 Task: Open a blank worksheet and write heading  Product price data  Add product name:-  ' TOMS Shoe, UGG Shoe, Wolverine Shoe, Z-Coil Shoe, Adidas shoe, Gucci T-shirt, Louis Vuitton bag, Zara Shirt, H&M jeans, Chanel perfume. ' in march Last week sales are  5000 to 5050. product price in between:-  5000 to 10000. Save page analysisSalesByStore_2024
Action: Mouse pressed left at (207, 57)
Screenshot: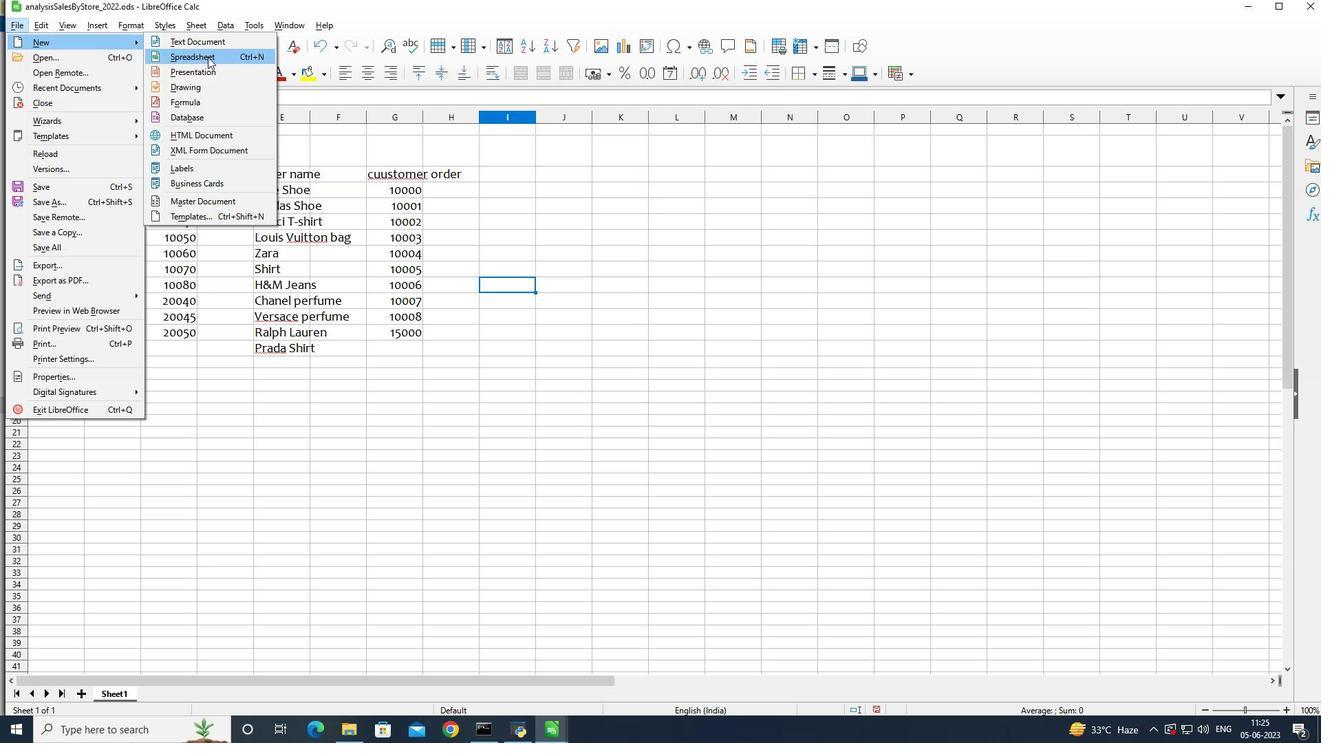 
Action: Mouse moved to (97, 143)
Screenshot: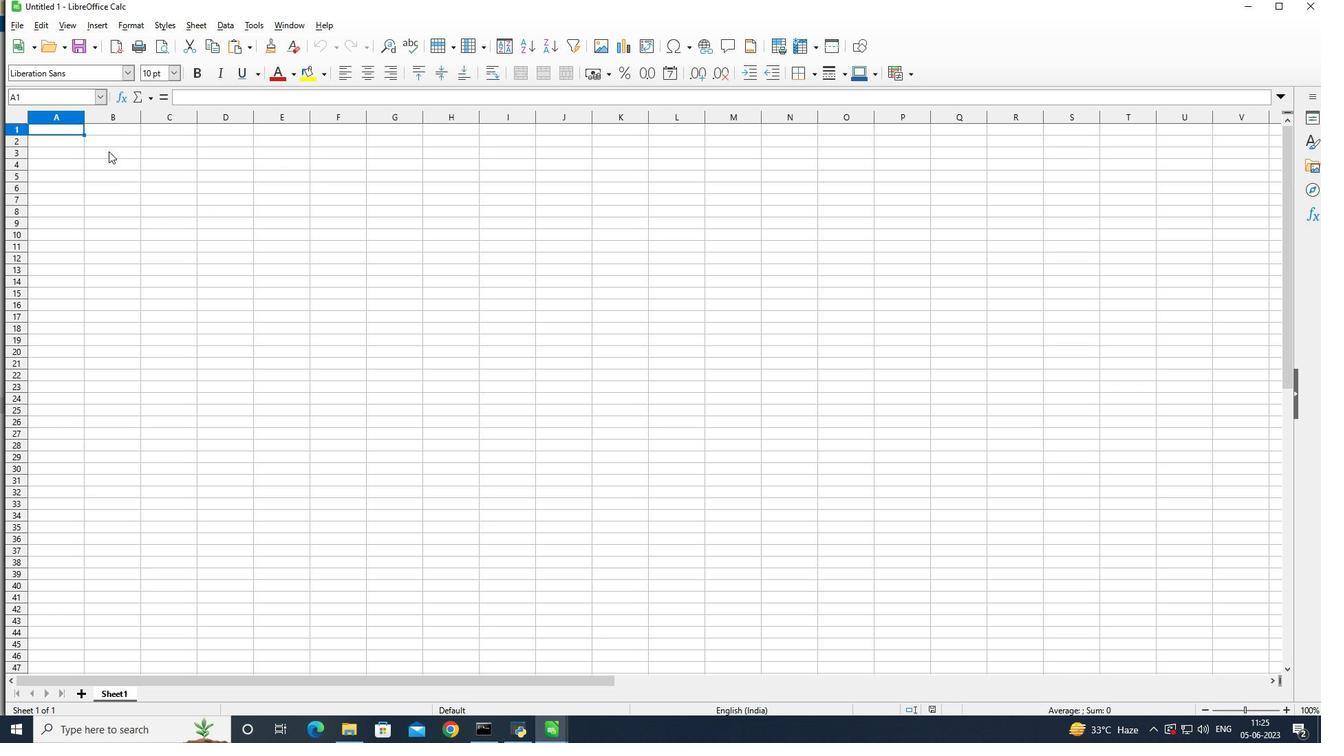 
Action: Mouse pressed left at (97, 143)
Screenshot: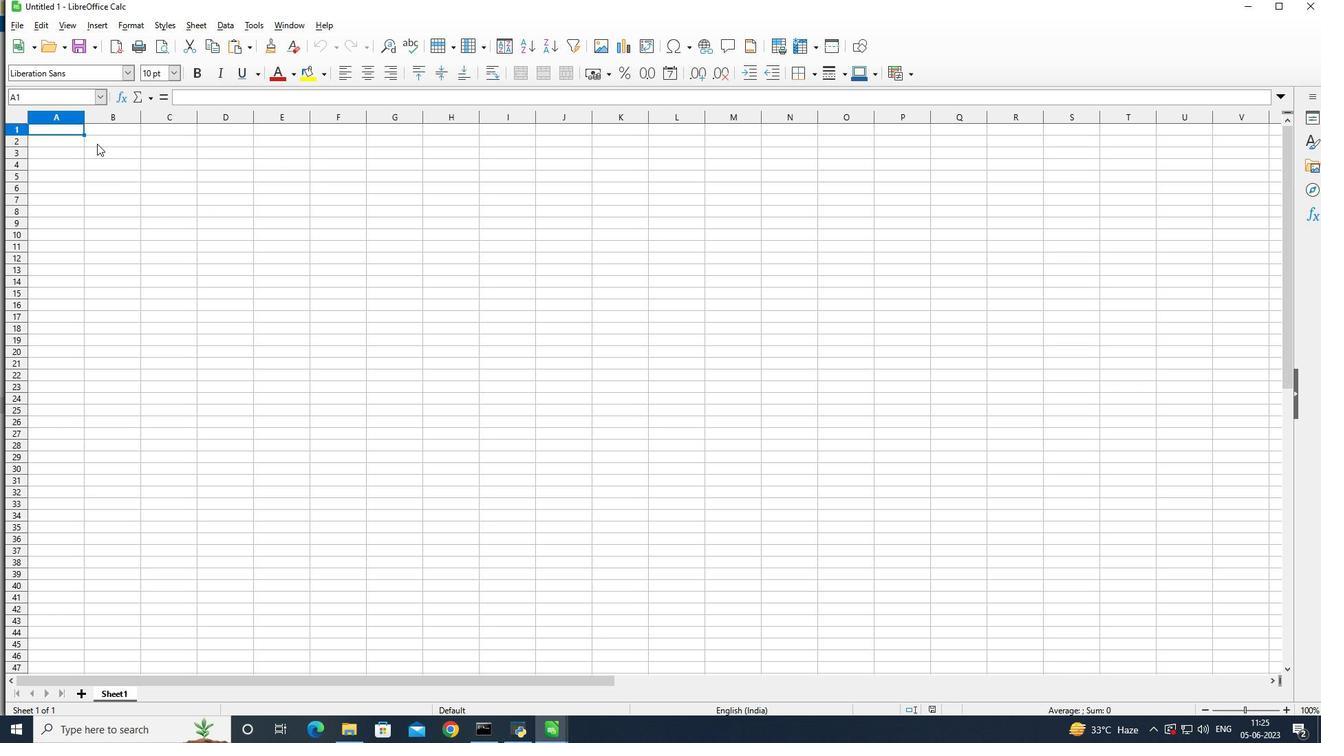 
Action: Mouse moved to (549, 181)
Screenshot: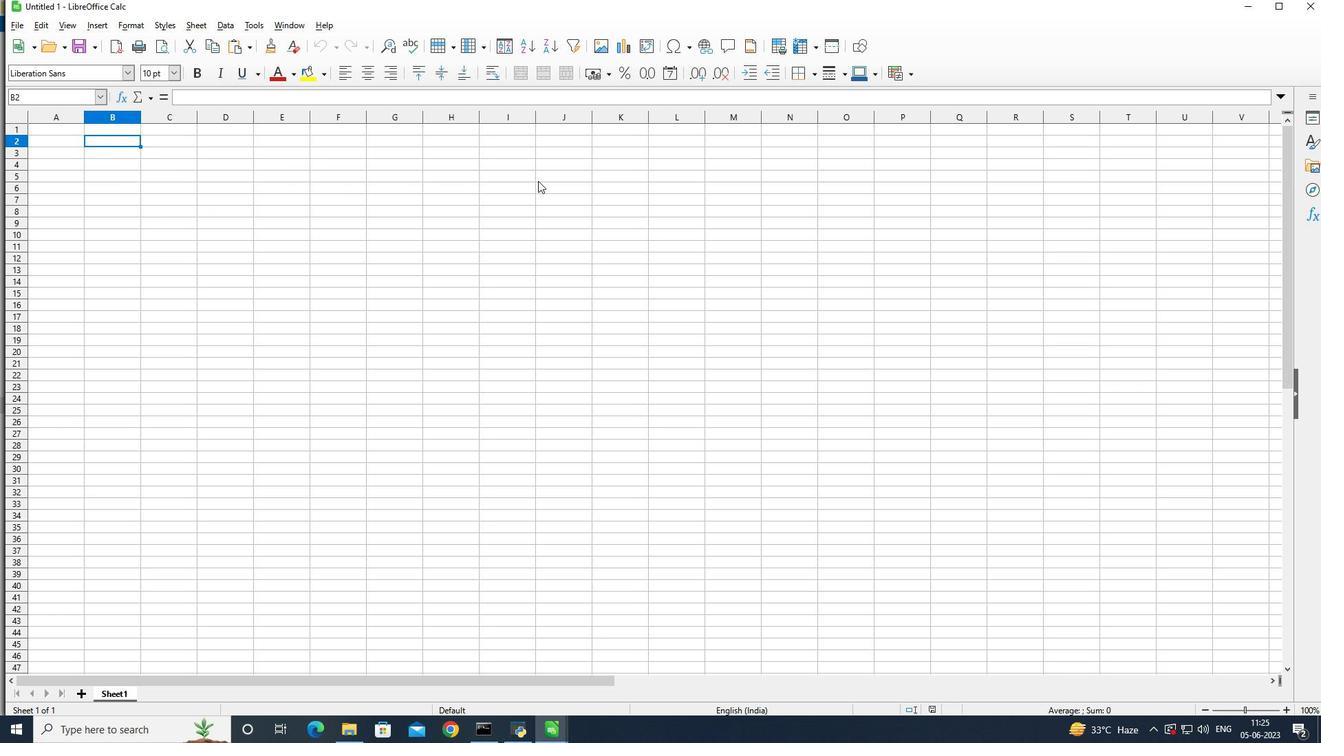 
Action: Key pressed <Key.shift>Product<Key.space><Key.shift>Name<Key.enter>
Screenshot: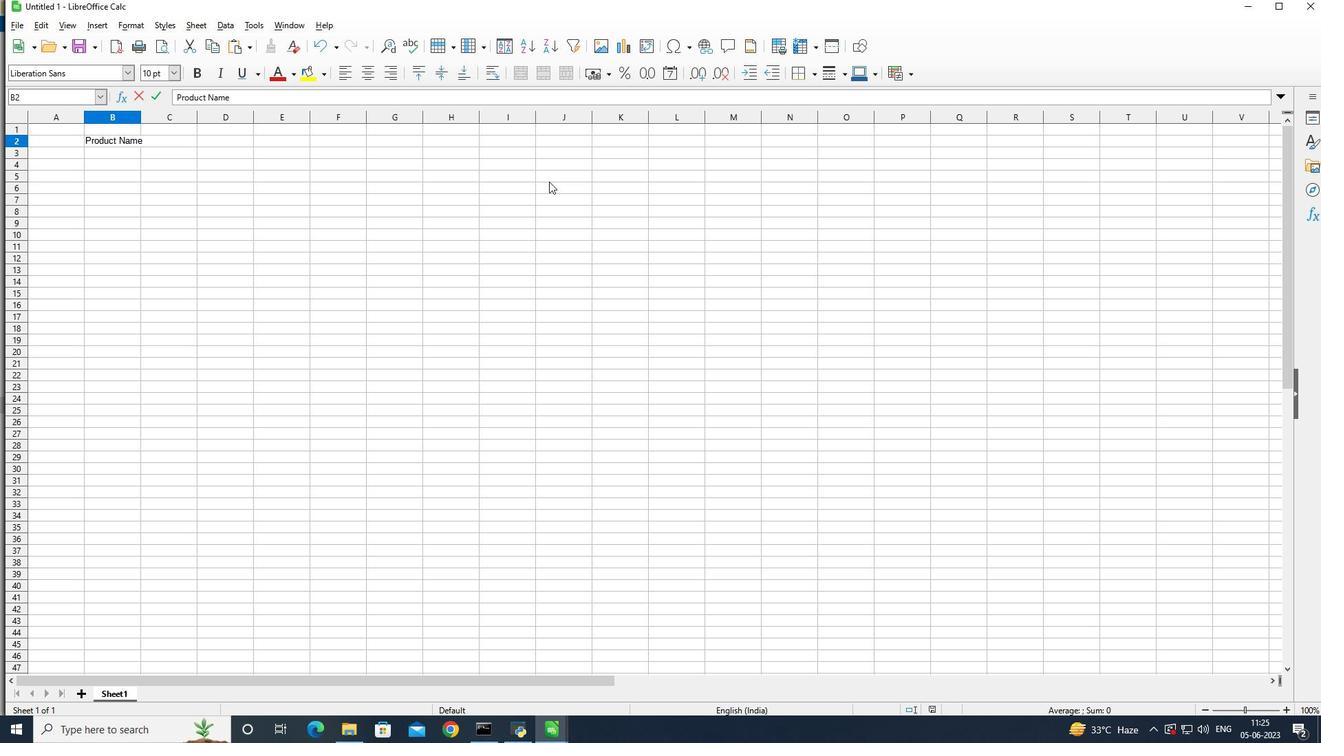
Action: Mouse moved to (121, 137)
Screenshot: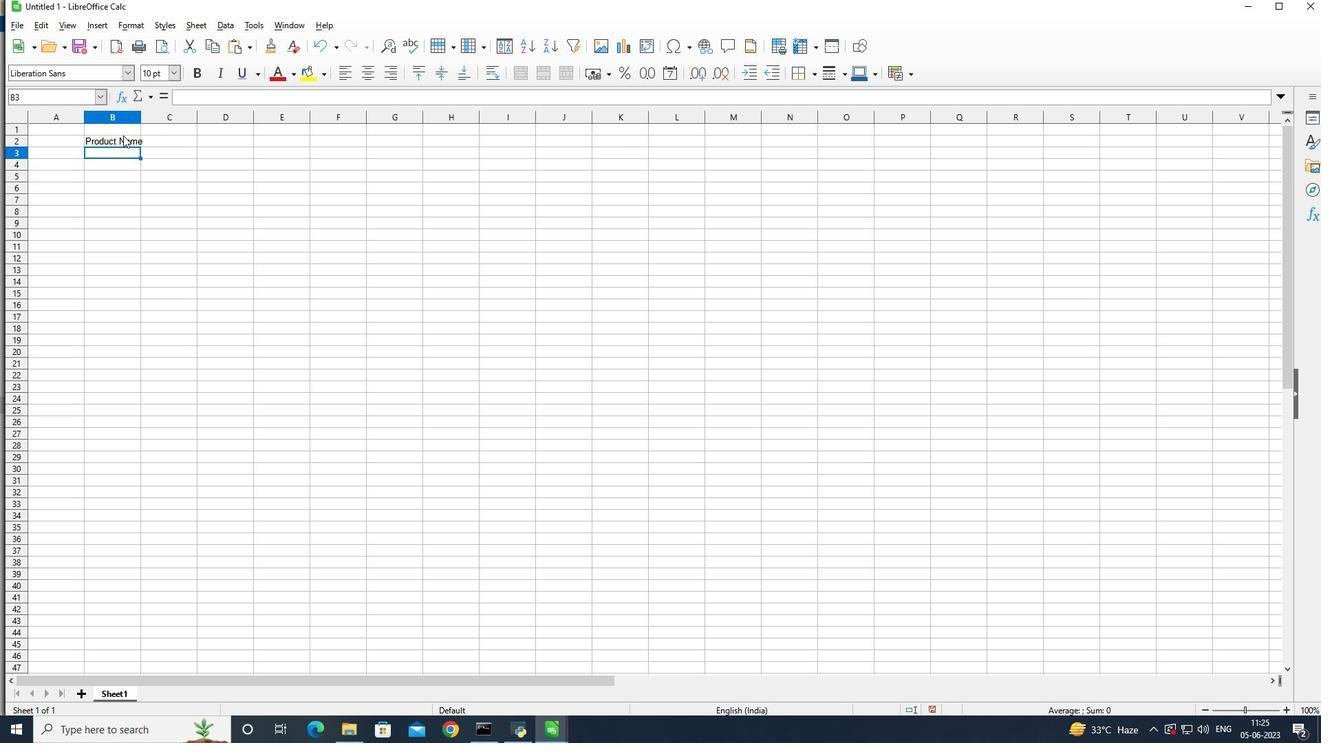 
Action: Mouse pressed left at (121, 137)
Screenshot: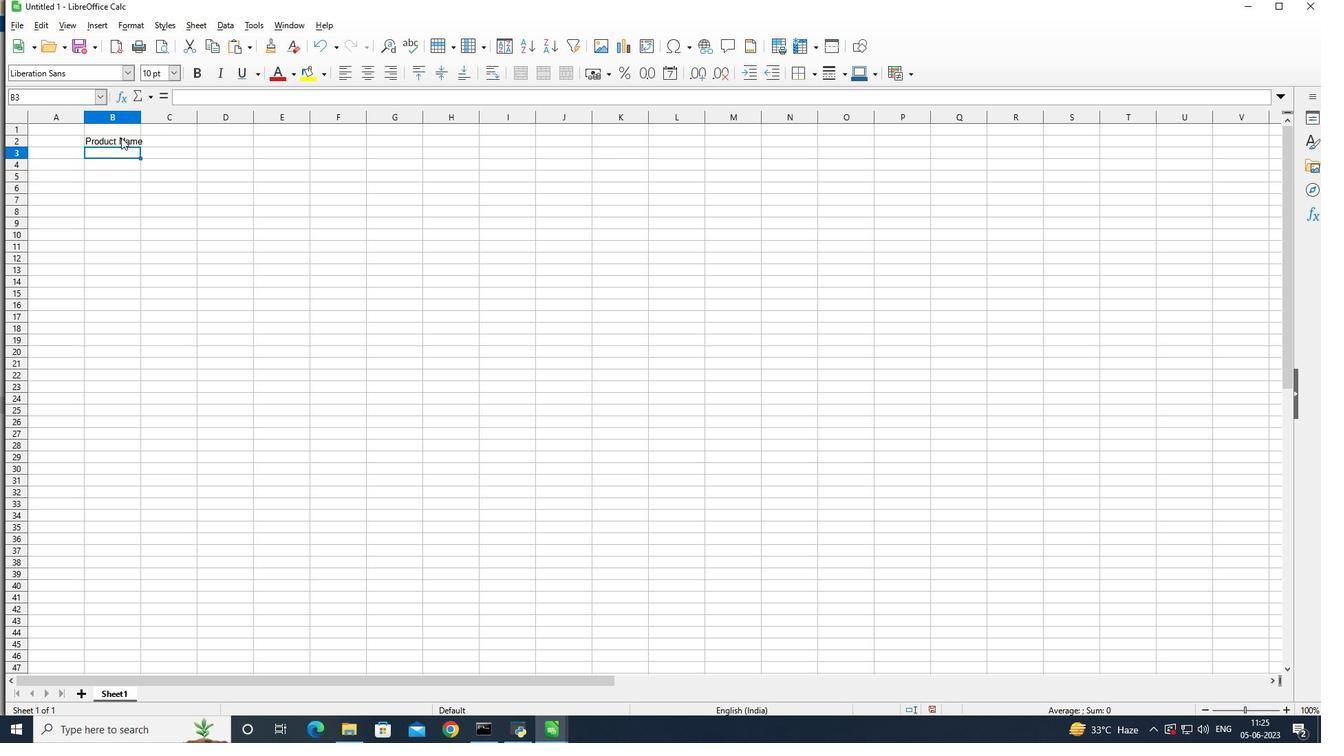 
Action: Mouse moved to (114, 137)
Screenshot: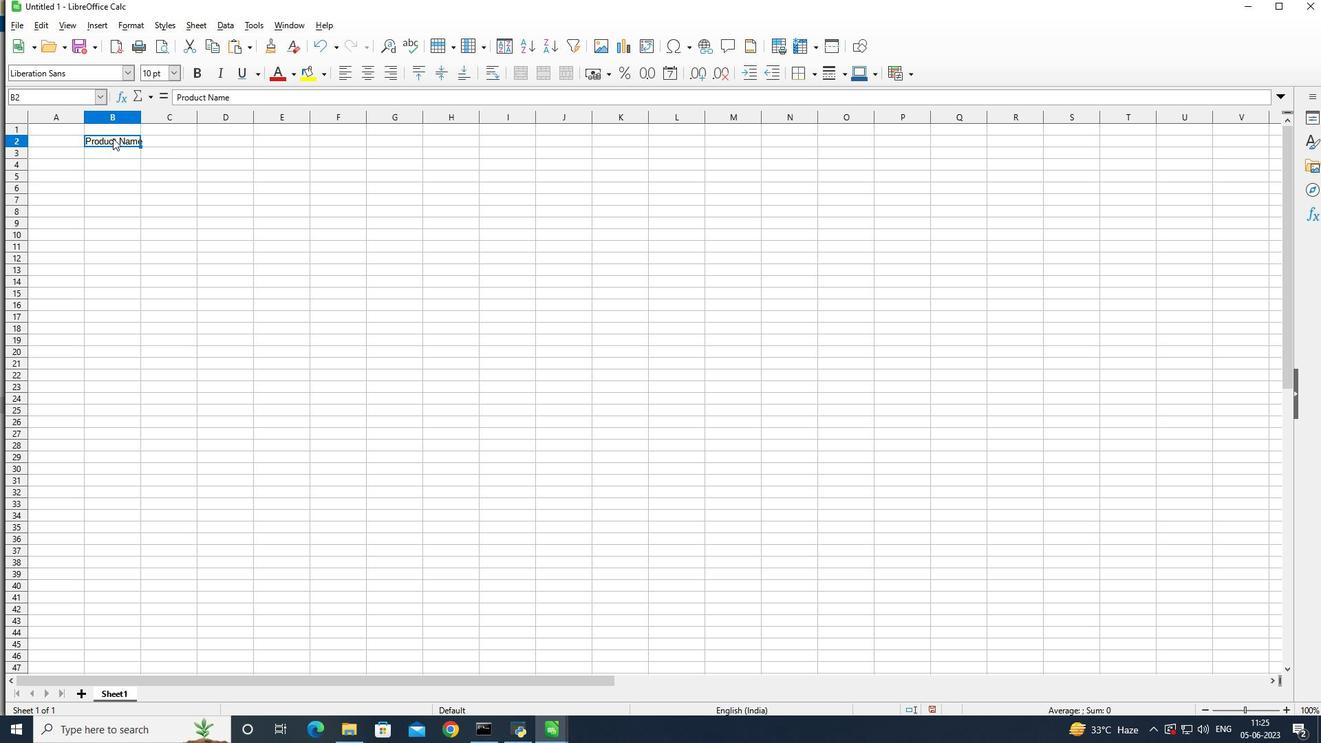
Action: Mouse pressed left at (114, 137)
Screenshot: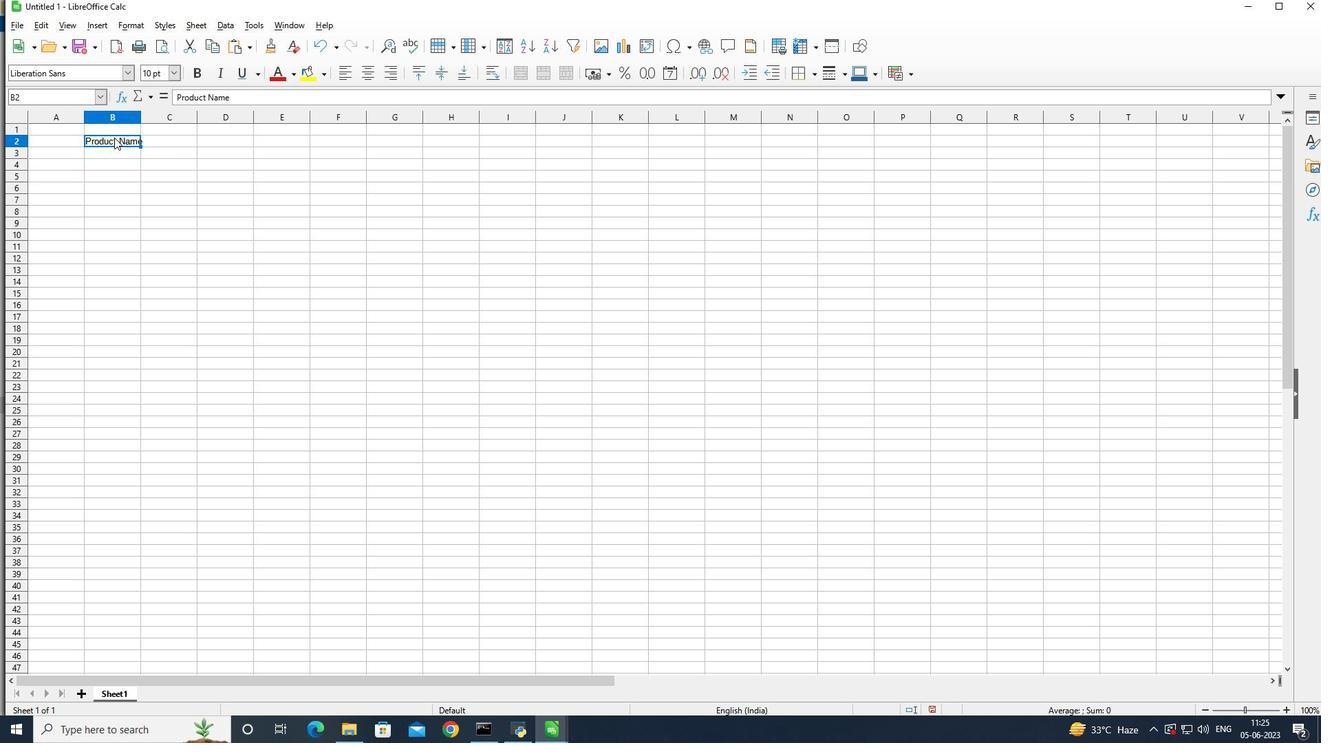
Action: Mouse pressed left at (114, 137)
Screenshot: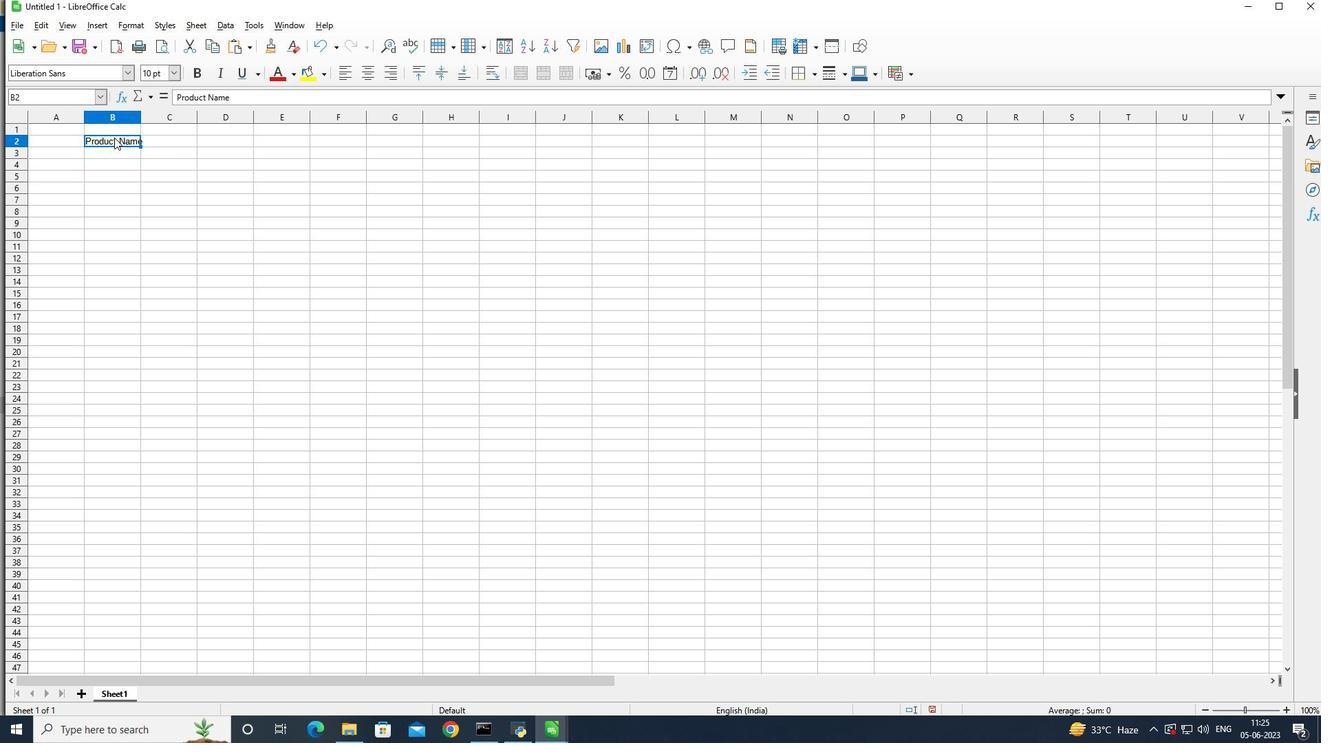
Action: Mouse moved to (137, 138)
Screenshot: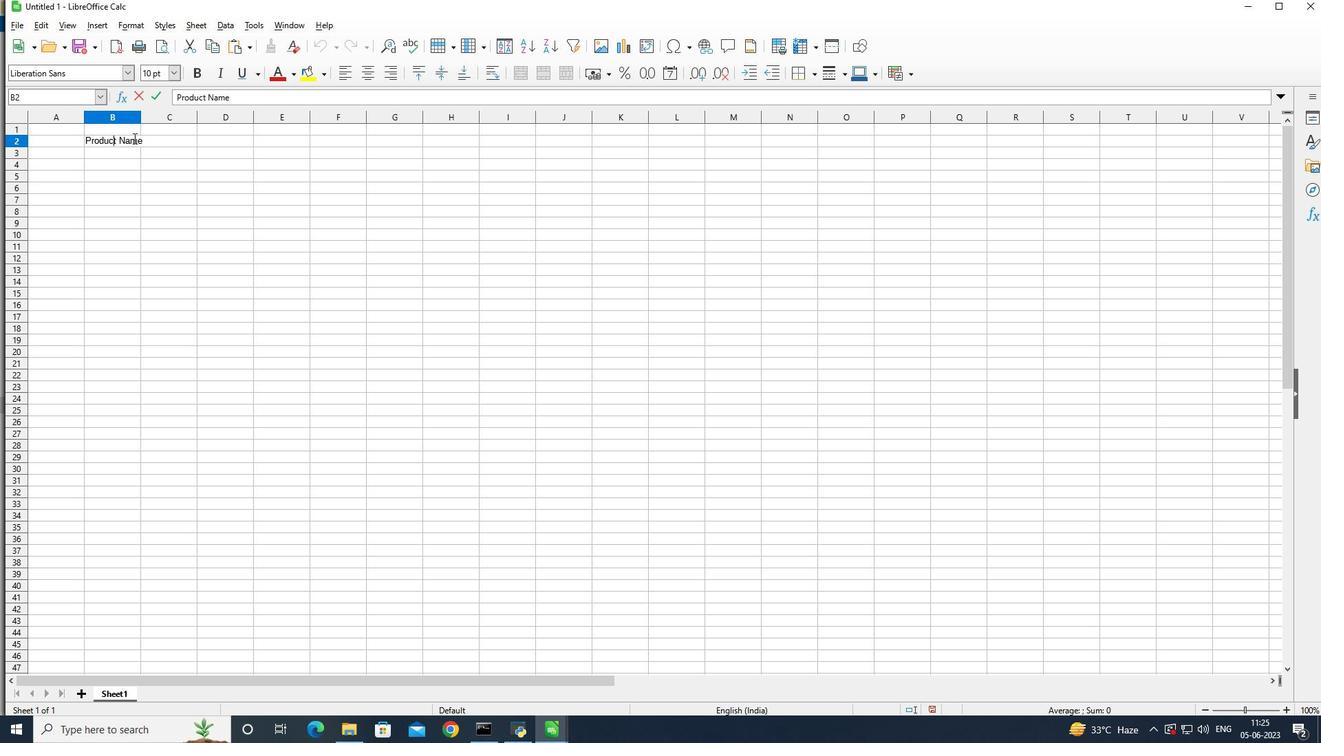
Action: Mouse pressed left at (137, 138)
Screenshot: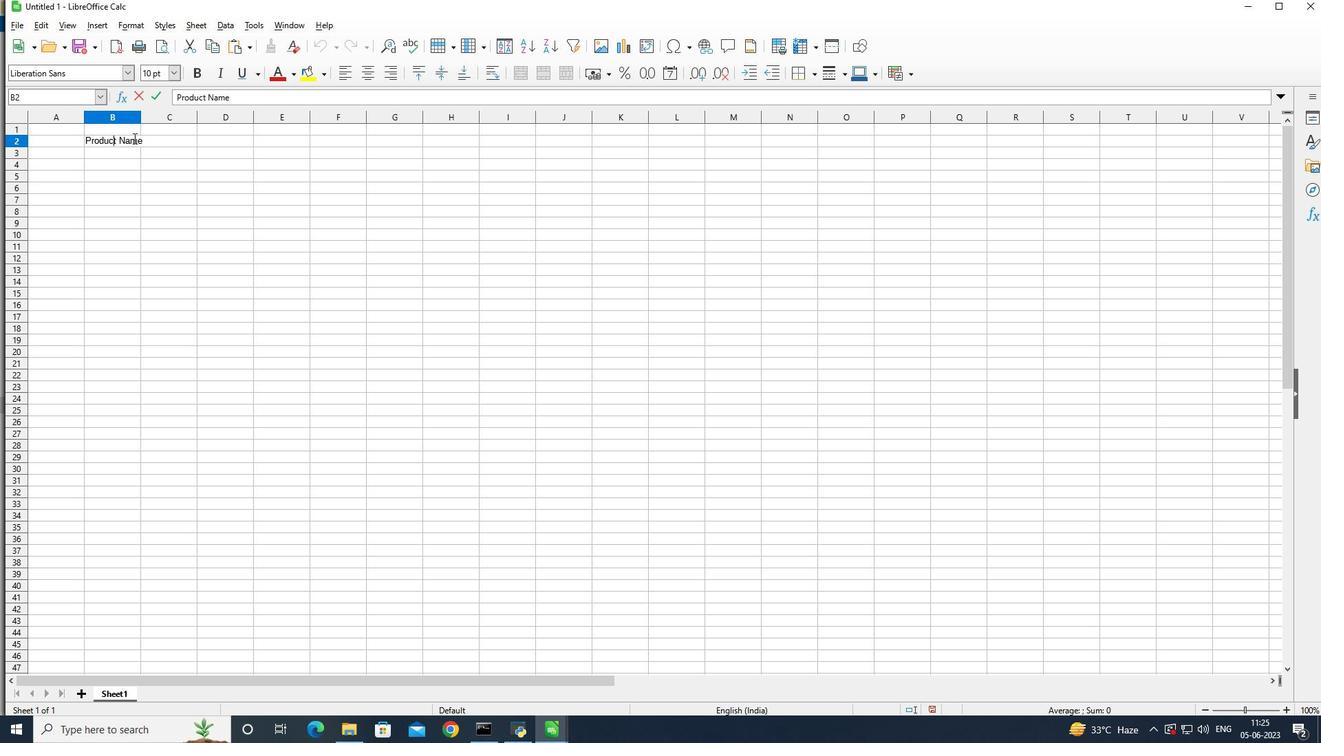 
Action: Mouse moved to (601, 45)
Screenshot: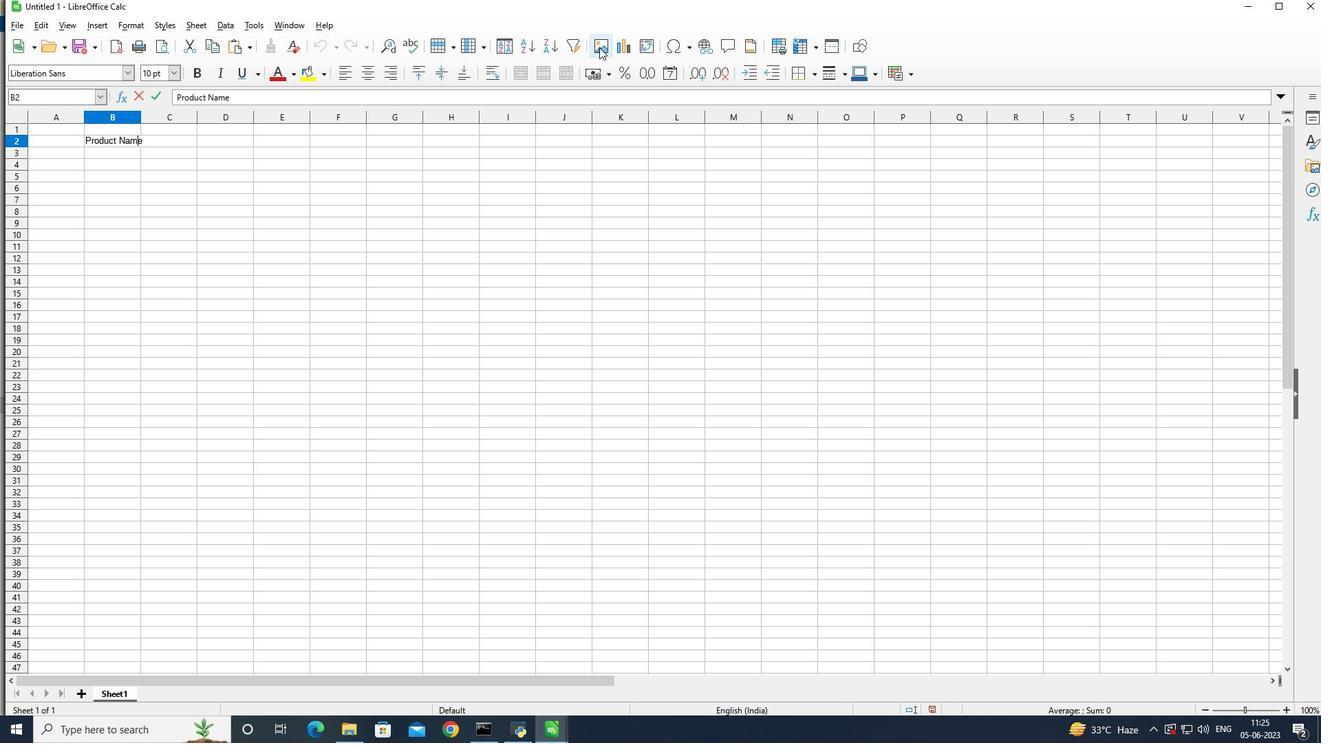 
Action: Key pressed <Key.right><Key.backspace><Key.backspace><Key.backspace><Key.backspace><Key.shift>Price<Key.enter>
Screenshot: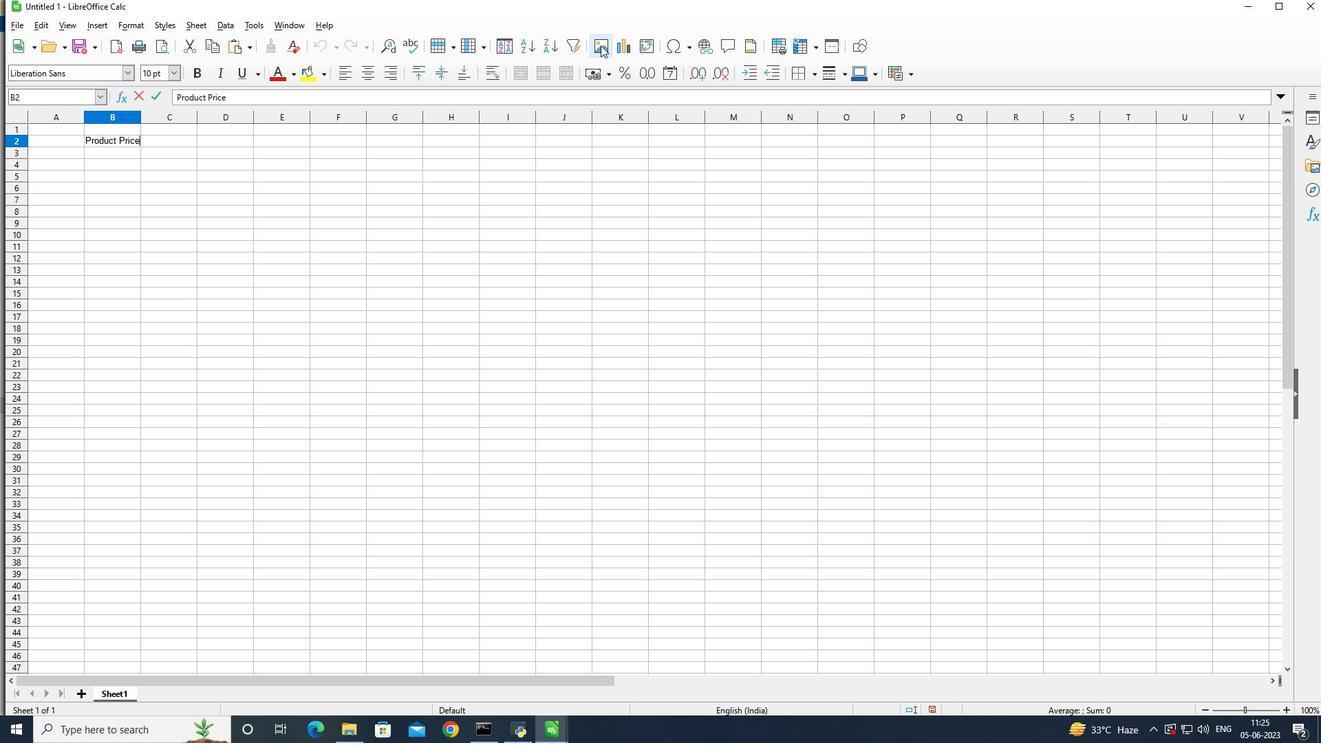 
Action: Mouse moved to (55, 154)
Screenshot: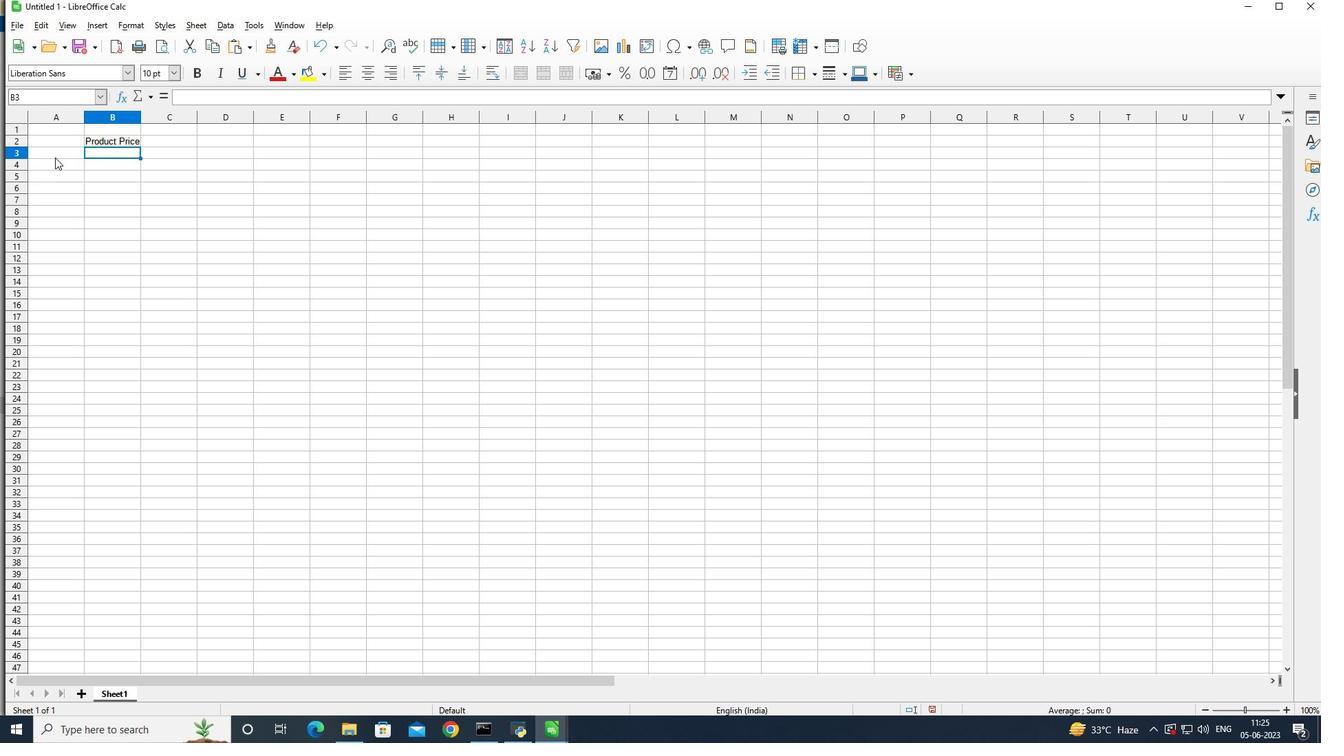 
Action: Mouse pressed left at (55, 154)
Screenshot: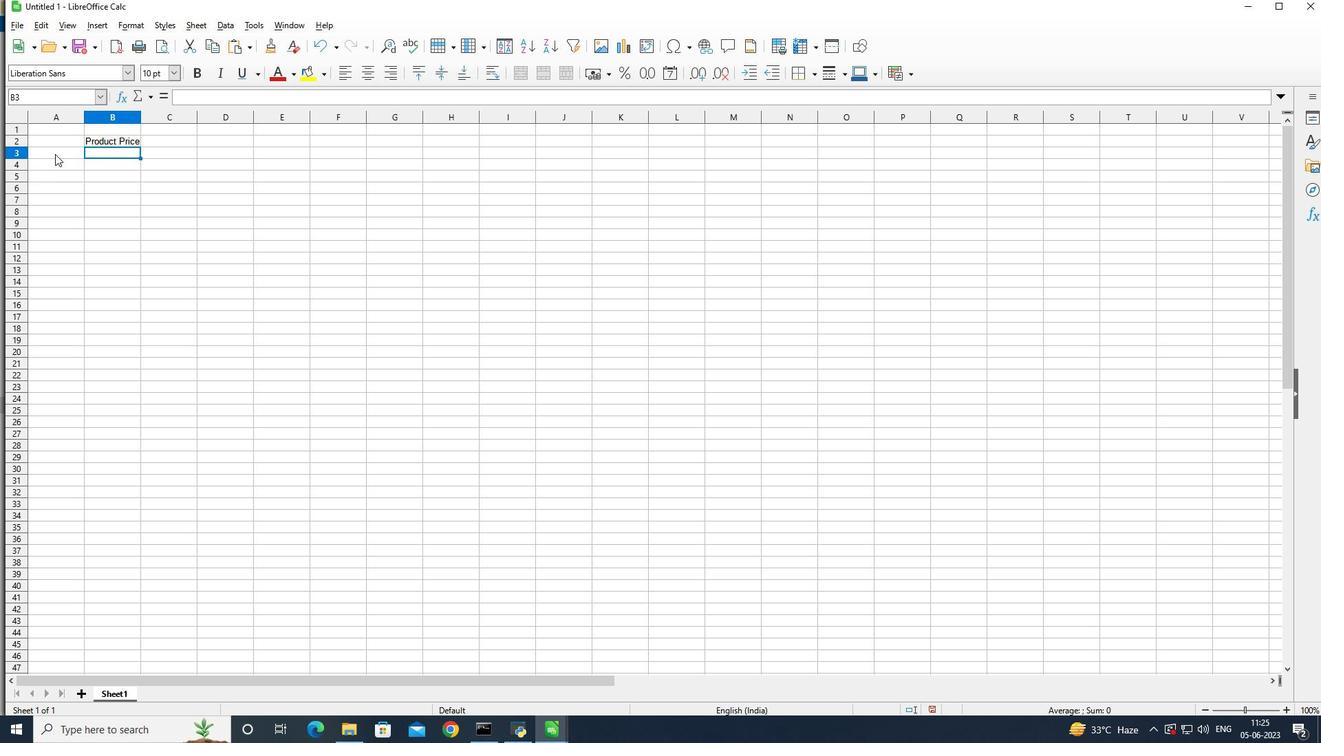
Action: Mouse moved to (465, 175)
Screenshot: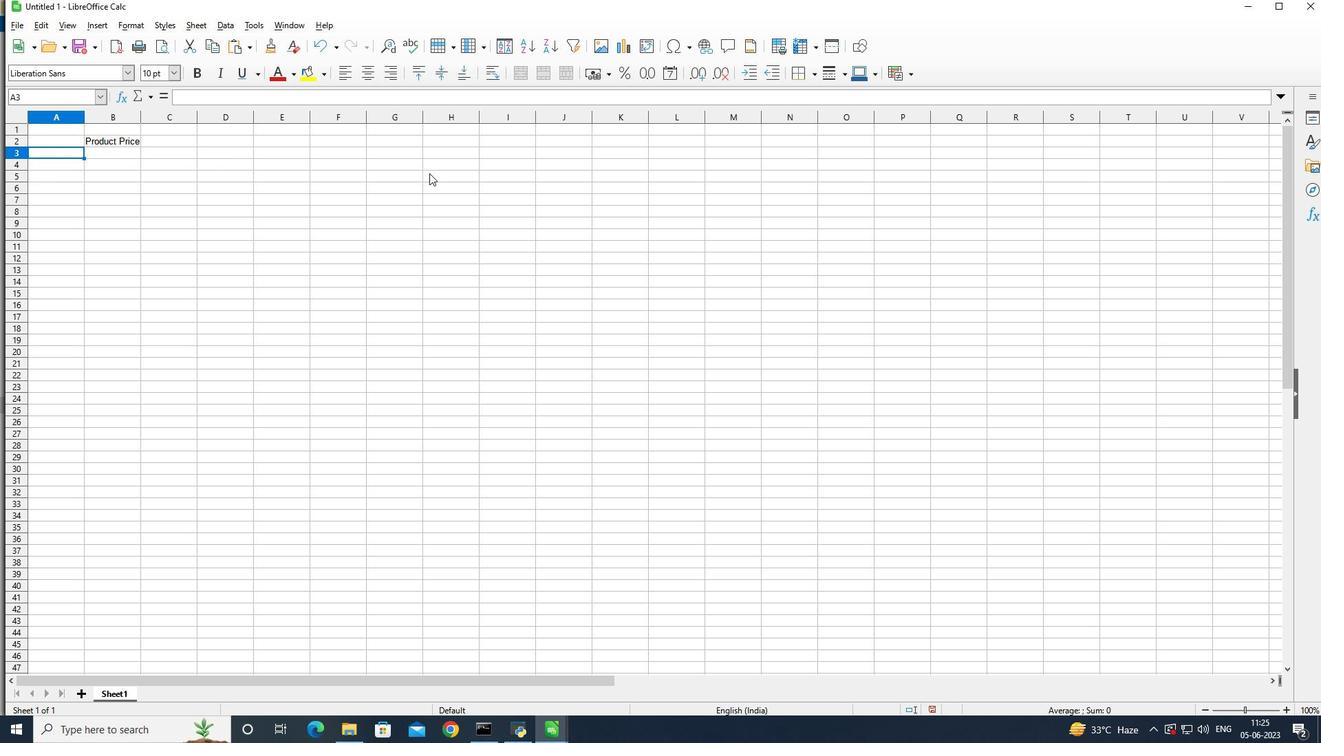 
Action: Key pressed <Key.shift><Key.shift><Key.shift><Key.shift><Key.shift><Key.shift>Name<Key.enter><Key.shift>TOMS<Key.space><Key.shift>Shoe<Key.enter><Key.shift><Key.shift><Key.shift><Key.shift>UGG<Key.space><Key.shift>Shoe<Key.enter><Key.shift><Key.shift>Wolvern<Key.backspace>ine<Key.space><Key.shift>Shoe<Key.enter><Key.shift><Key.shift><Key.shift><Key.shift><Key.shift><Key.shift>Z-<Key.shift><Key.shift>Coil<Key.space><Key.shift>Shoe<Key.enter><Key.shift>Ado<Key.backspace>idas<Key.space><Key.shift>Shoe<Key.enter><Key.shift>Gucci<Key.space><Key.shift>T-<Key.shift>Shirt
Screenshot: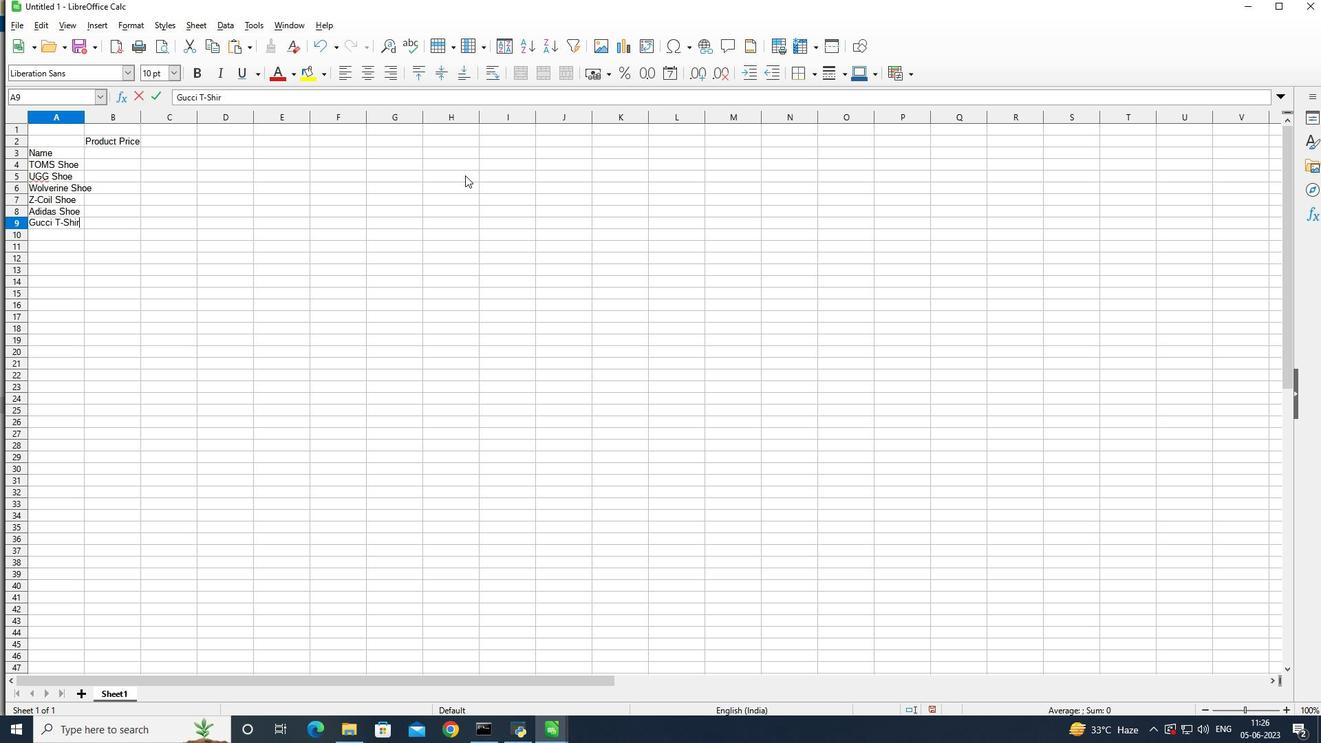 
Action: Mouse moved to (480, 186)
Screenshot: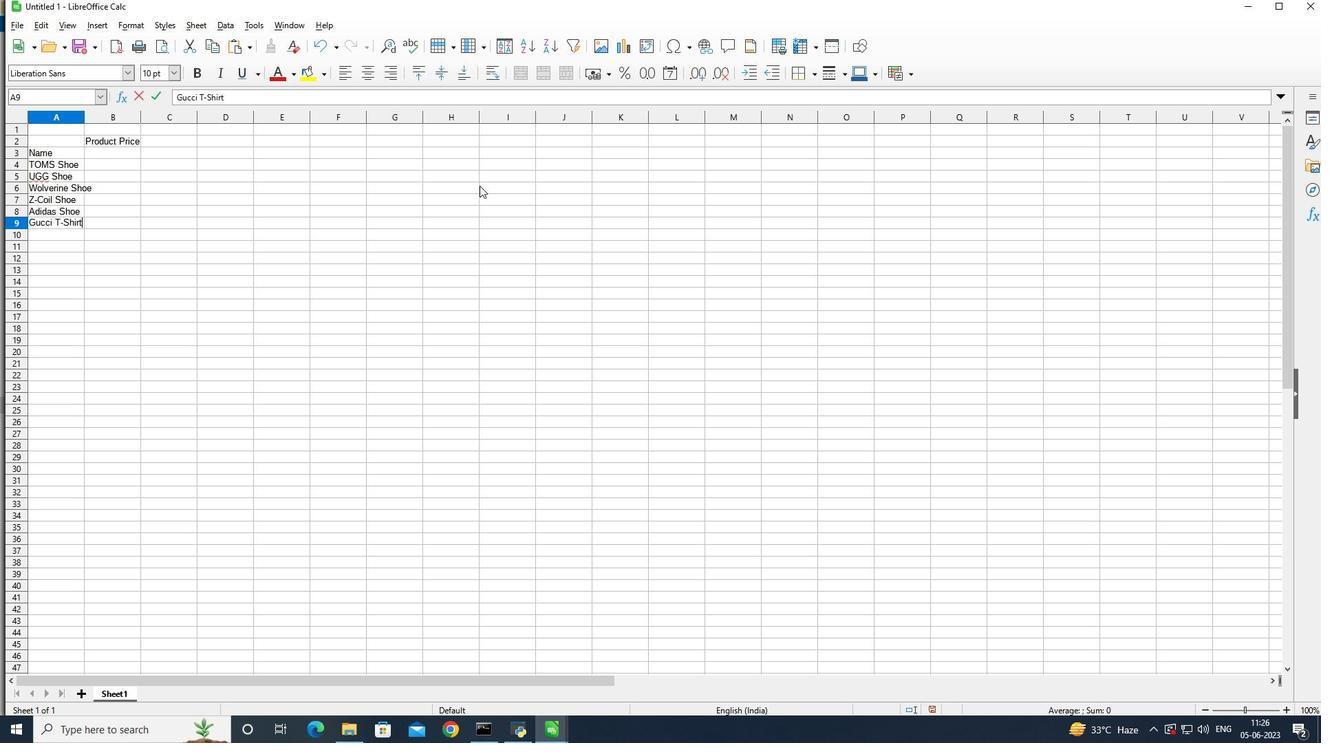 
Action: Key pressed <Key.enter><Key.shift>Louis<Key.space><Key.shift>Vuitton<Key.space><Key.shift>Bag<Key.enter><Key.shift><Key.shift><Key.shift><Key.shift><Key.shift>Zara<Key.space><Key.shift><Key.shift><Key.shift><Key.shift>Shirt<Key.enter><Key.shift><Key.shift><Key.shift><Key.shift><Key.shift><Key.shift><Key.shift><Key.shift><Key.shift><Key.shift><Key.shift><Key.shift><Key.shift><Key.shift><Key.shift><Key.shift><Key.shift><Key.shift><Key.shift><Key.shift><Key.shift><Key.shift><Key.shift><Key.shift><Key.shift><Key.shift><Key.shift>H
Screenshot: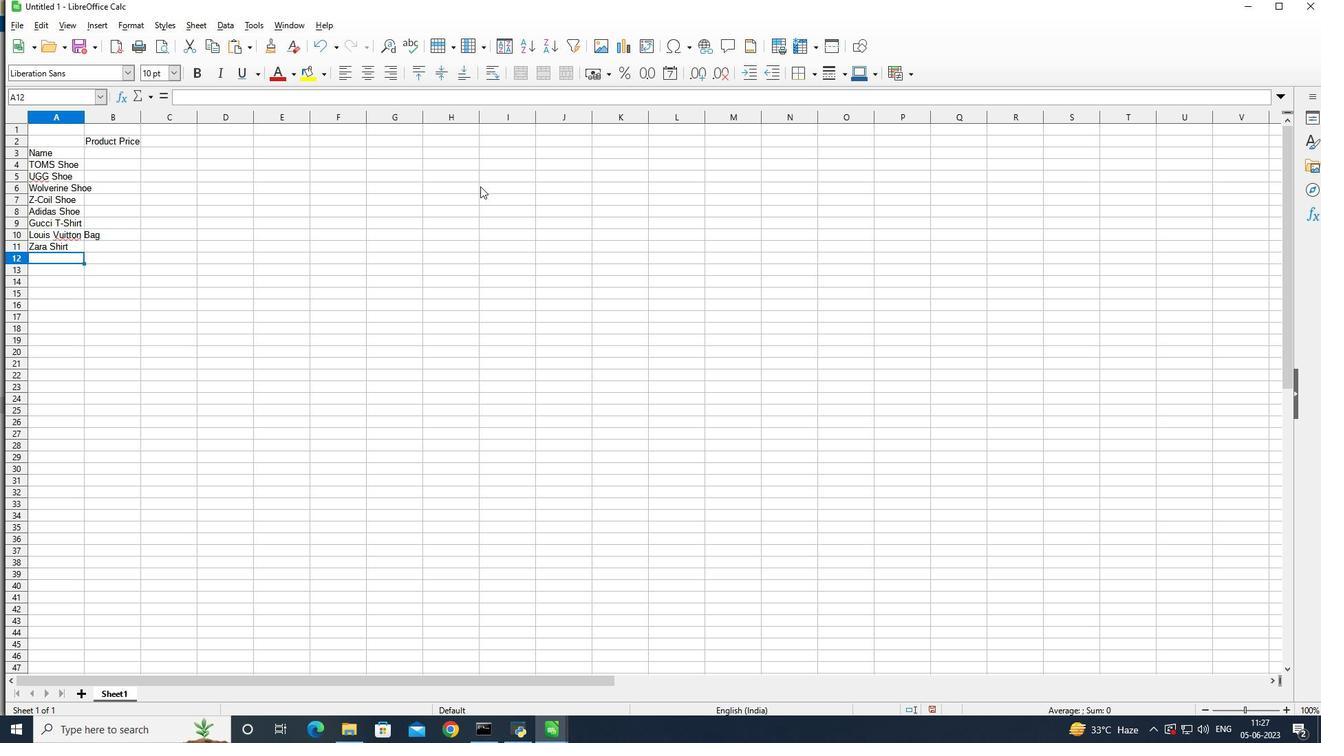
Action: Mouse moved to (479, 187)
Screenshot: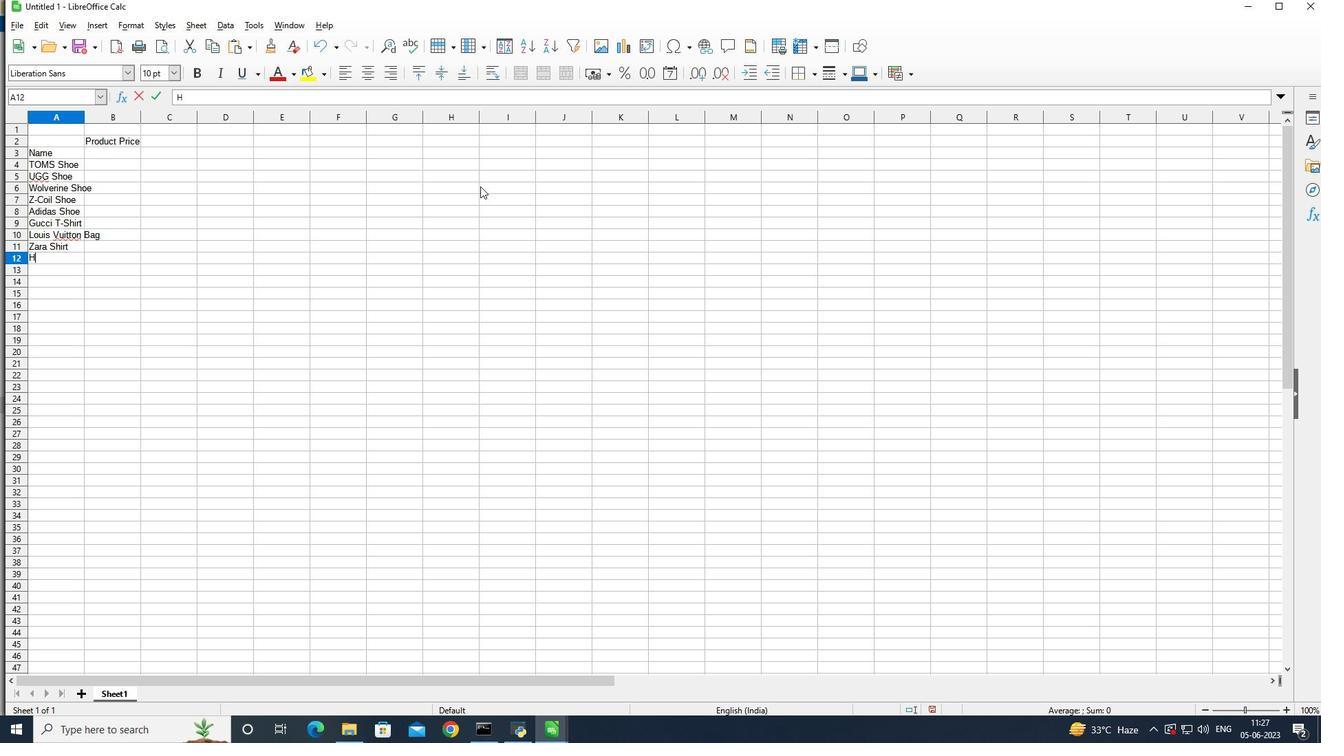 
Action: Key pressed <Key.shift_r><Key.shift_r><Key.shift_r><Key.shift_r><Key.shift_r><Key.shift_r><Key.shift_r><Key.shift_r>&<Key.shift>M<Key.space>jeans<Key.enter><Key.shift>X<Key.backspace>
Screenshot: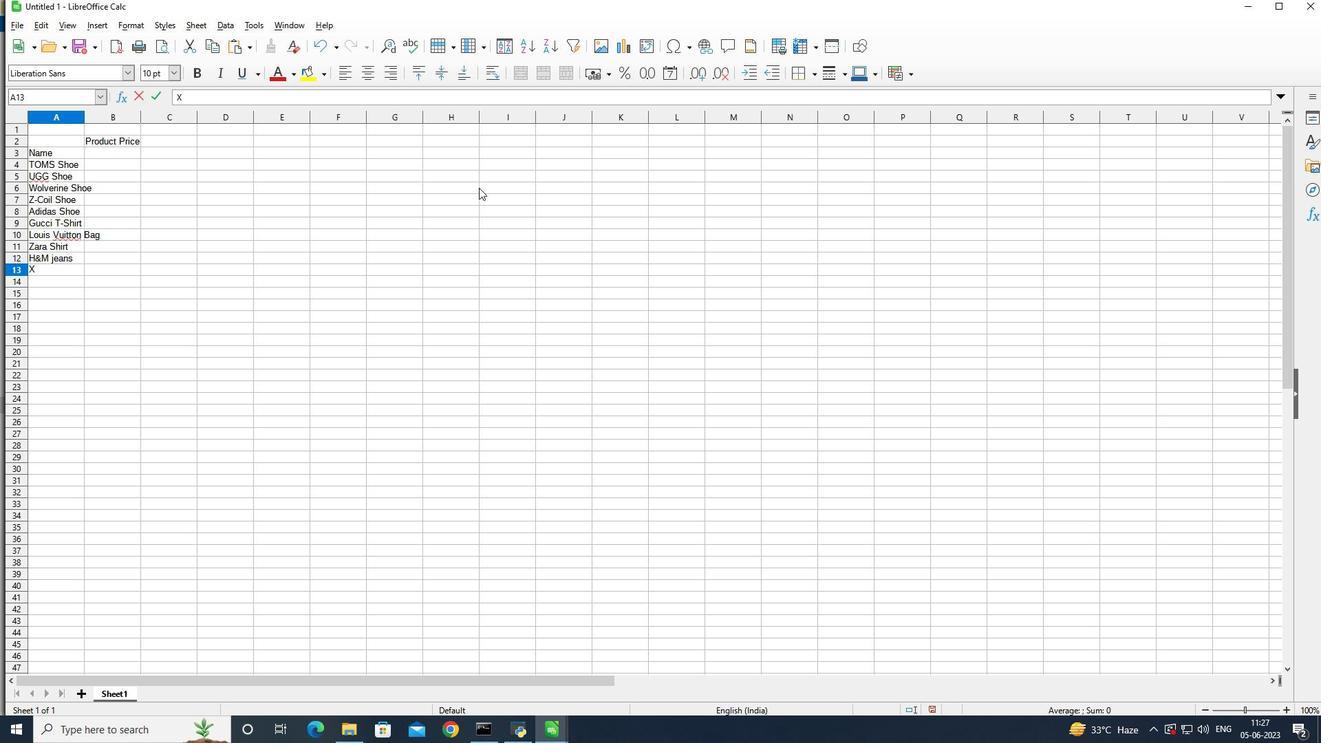 
Action: Mouse moved to (491, 282)
Screenshot: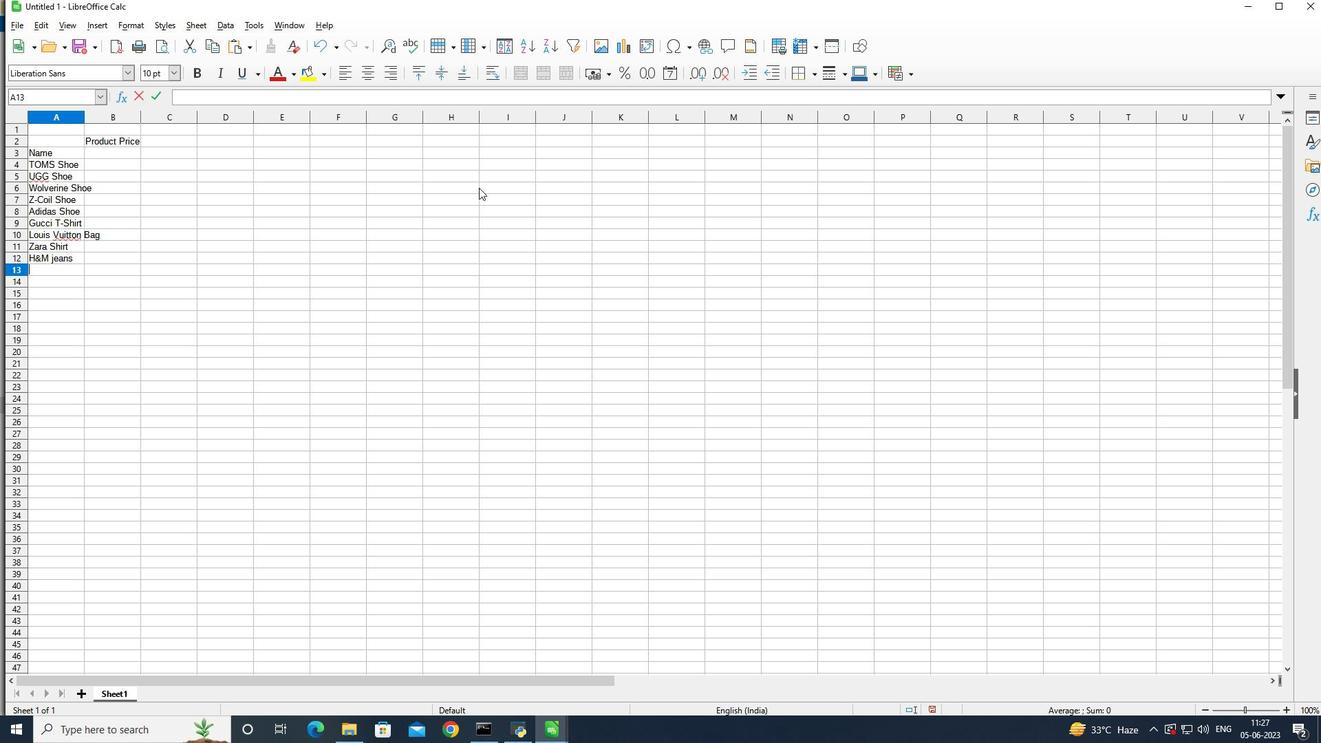 
Action: Key pressed <Key.shift>Chanel<Key.space><Key.shift><Key.shift>Perfume<Key.enter>
Screenshot: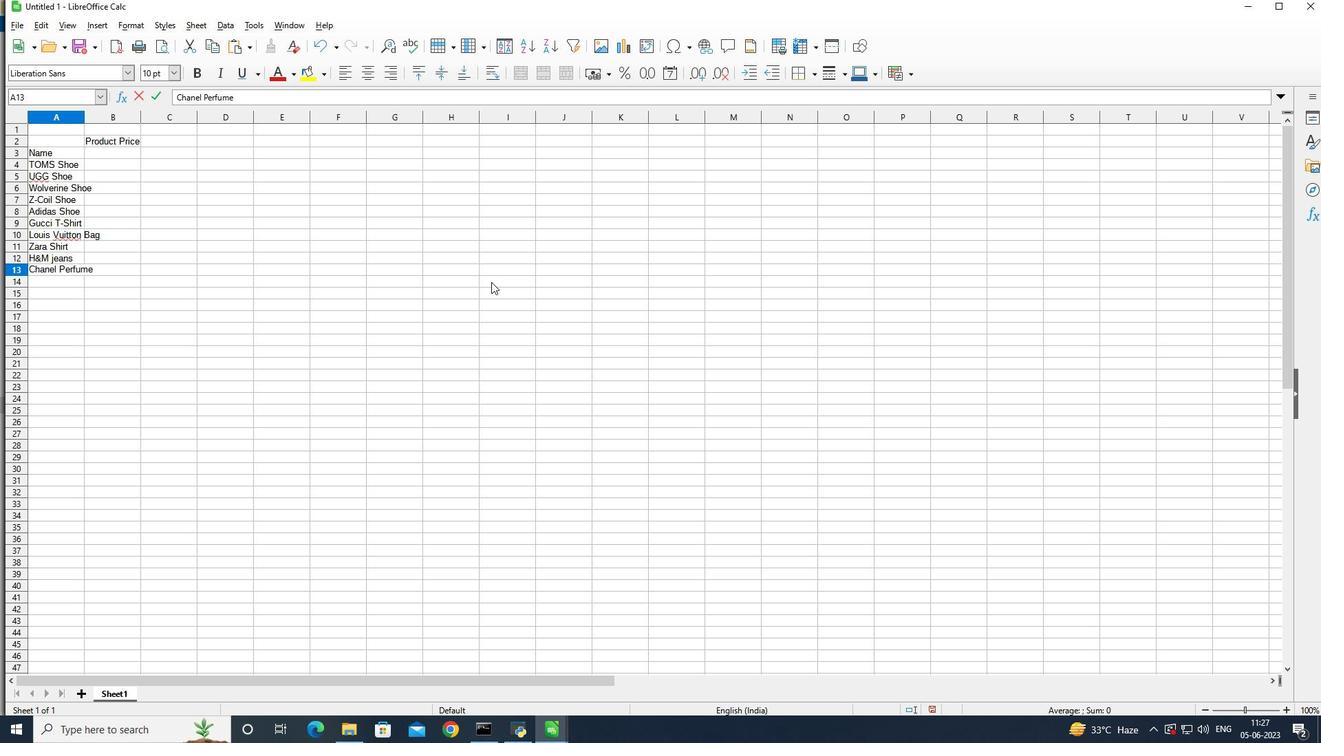 
Action: Mouse moved to (154, 152)
Screenshot: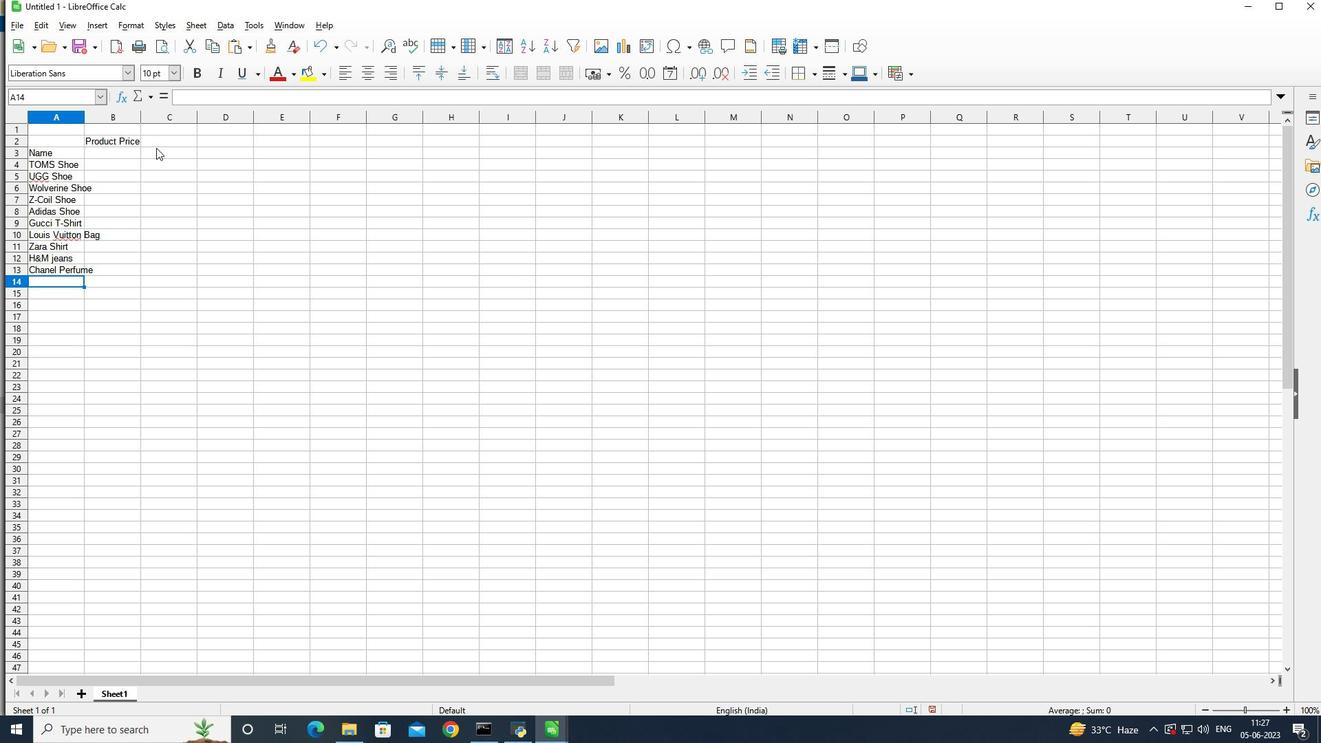 
Action: Mouse pressed left at (154, 152)
Screenshot: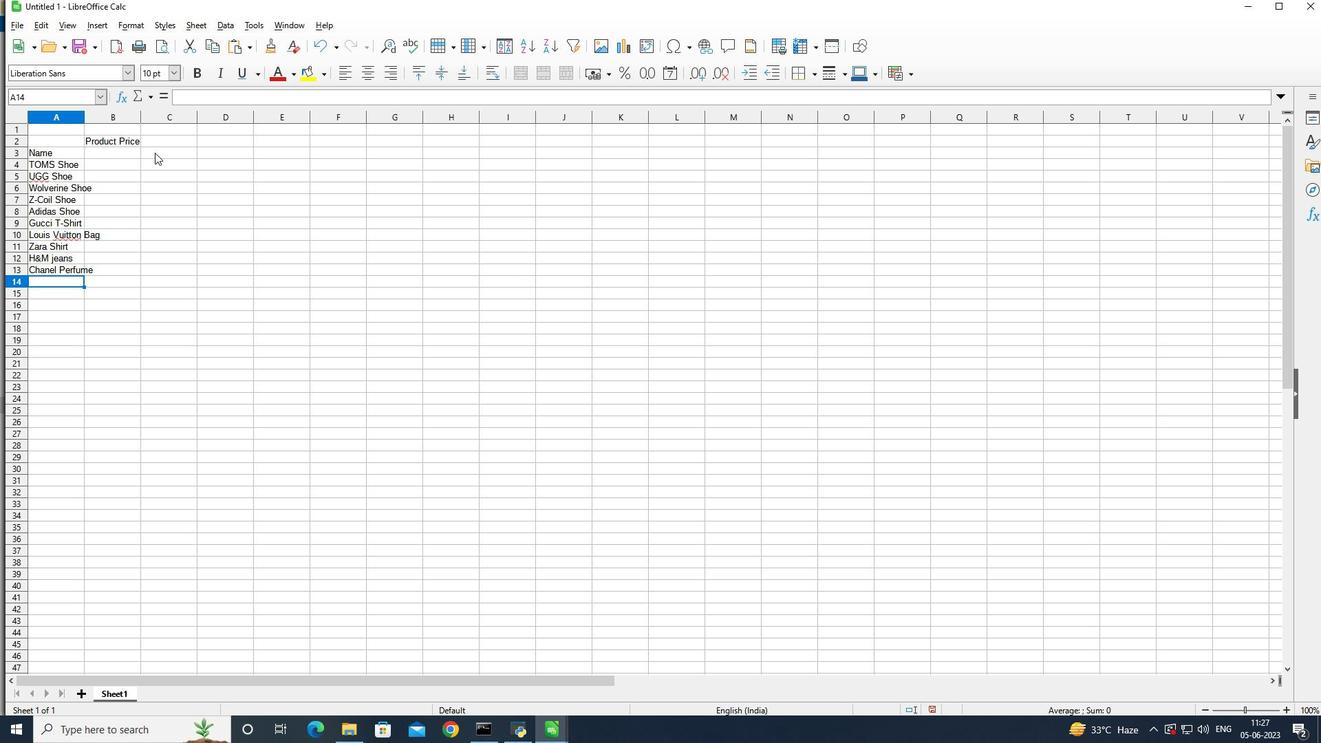
Action: Mouse moved to (367, 141)
Screenshot: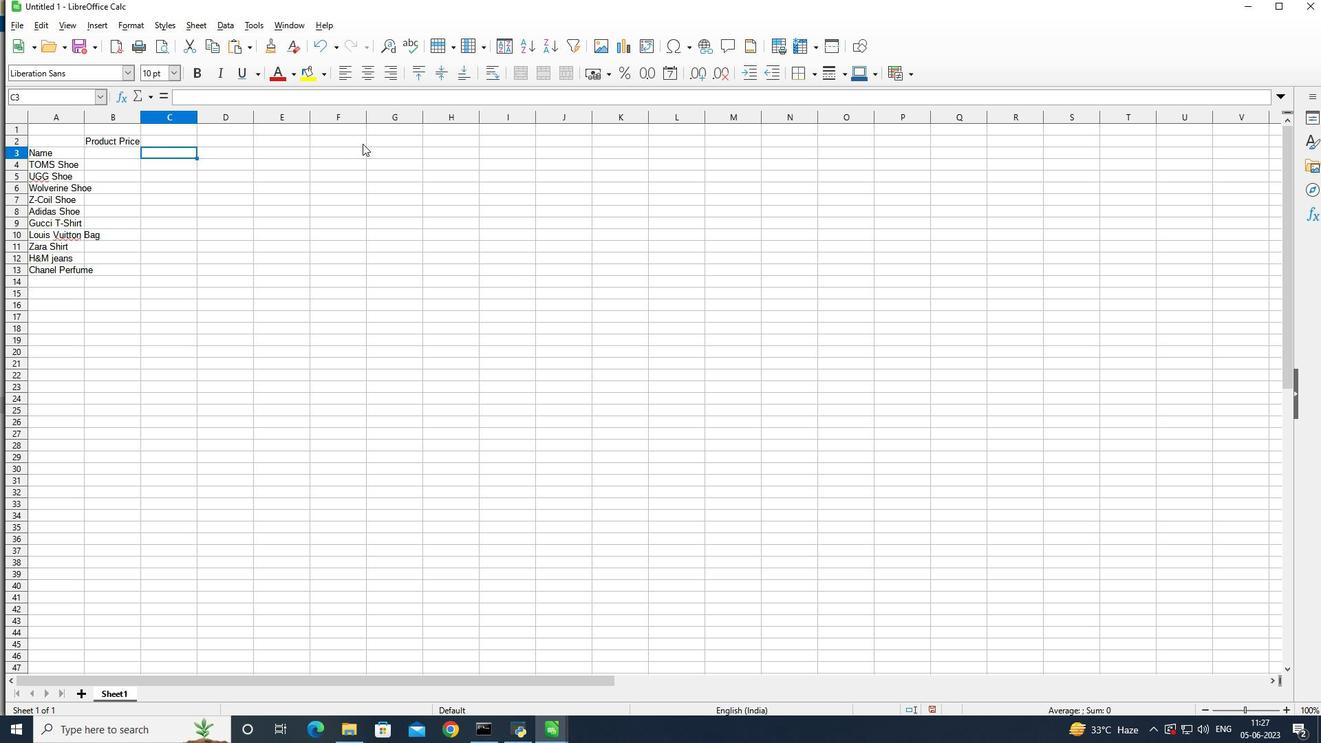 
Action: Key pressed <Key.shift>Me<Key.backspace>arch<Key.space><Key.shift>Last<Key.space>week<Key.space>sale<Key.enter>5000<Key.enter>5010<Key.enter>5015<Key.enter>50120<Key.backspace><Key.backspace><Key.backspace>20<Key.enter>5025<Key.enter>5030<Key.enter>5035<Key.enter>5040<Key.enter>5045<Key.enter>5050
Screenshot: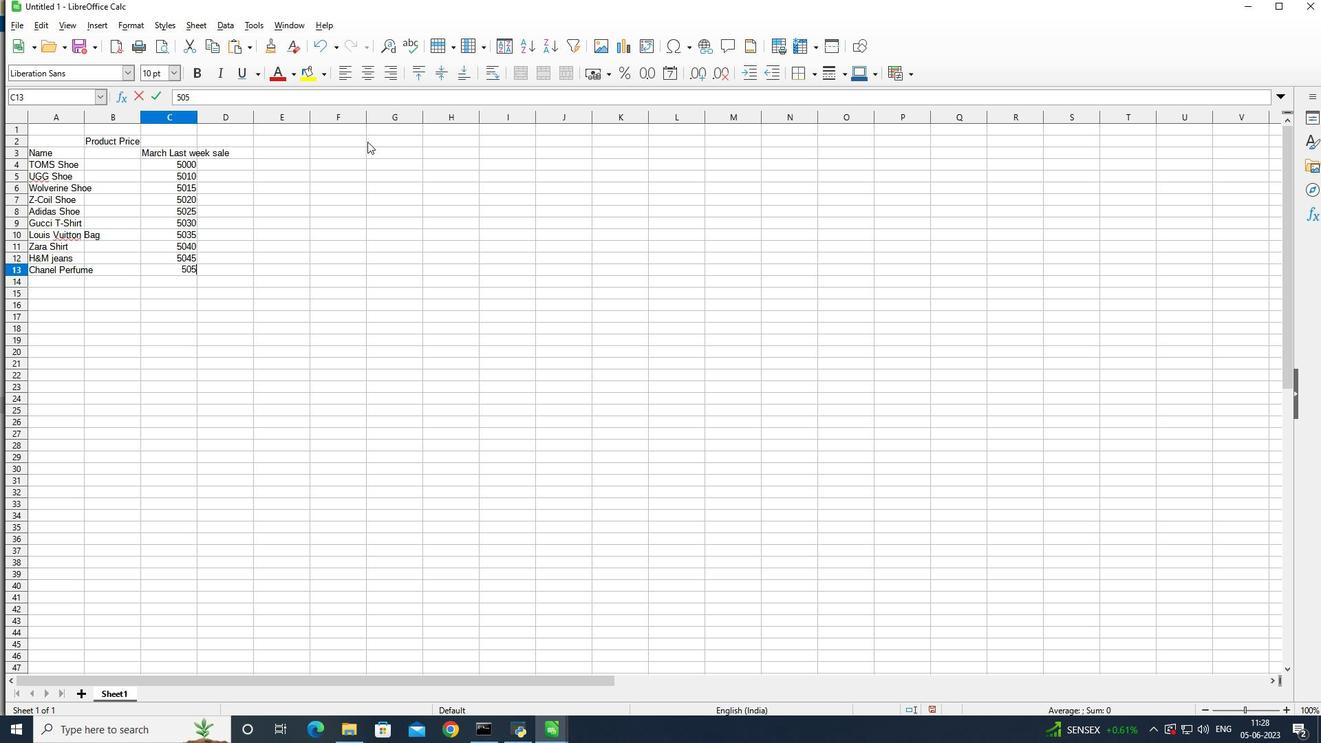 
Action: Mouse moved to (275, 151)
Screenshot: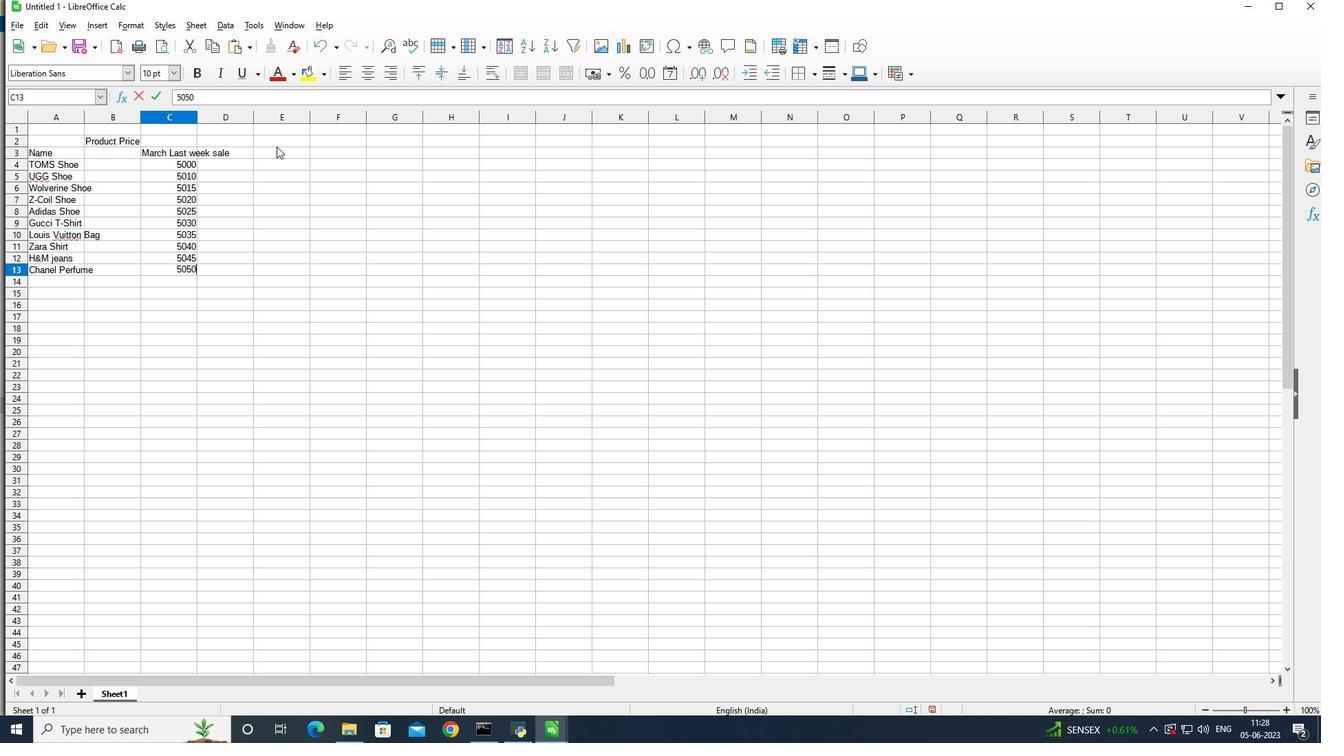 
Action: Mouse pressed left at (275, 151)
Screenshot: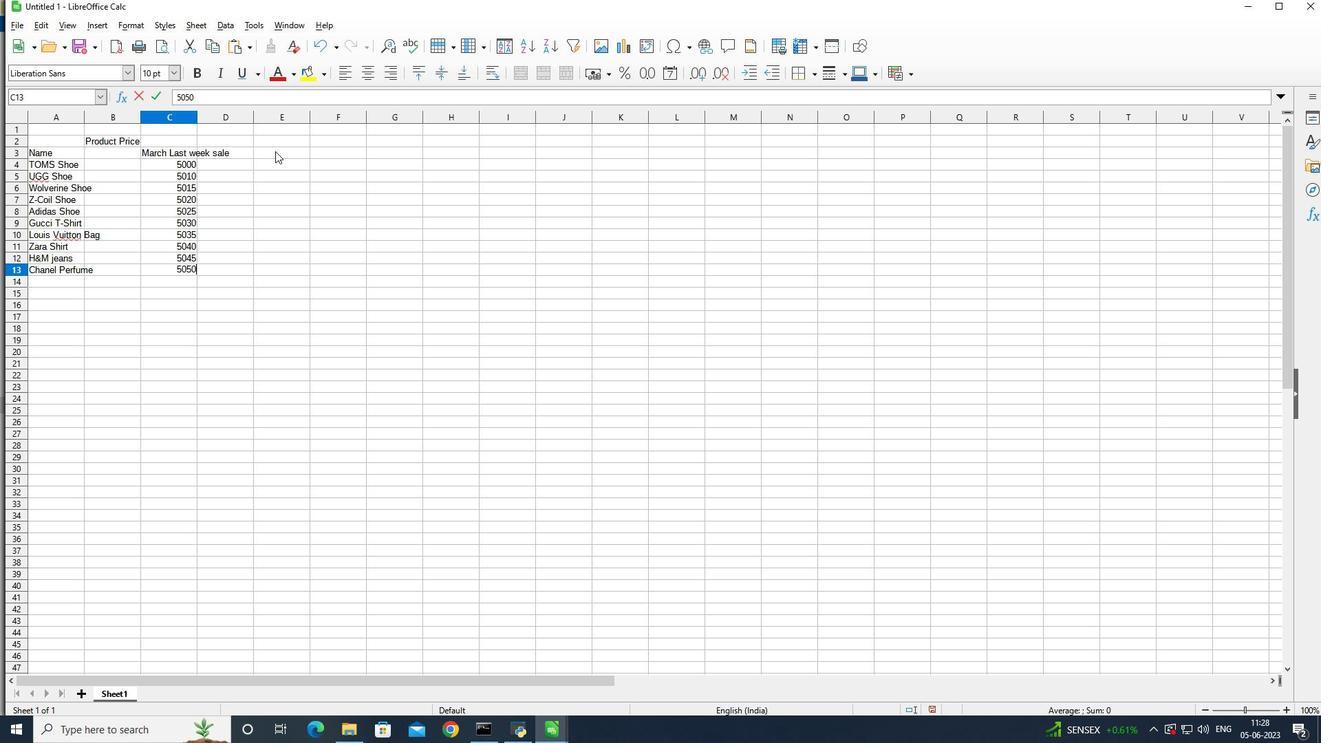 
Action: Mouse moved to (324, 154)
Screenshot: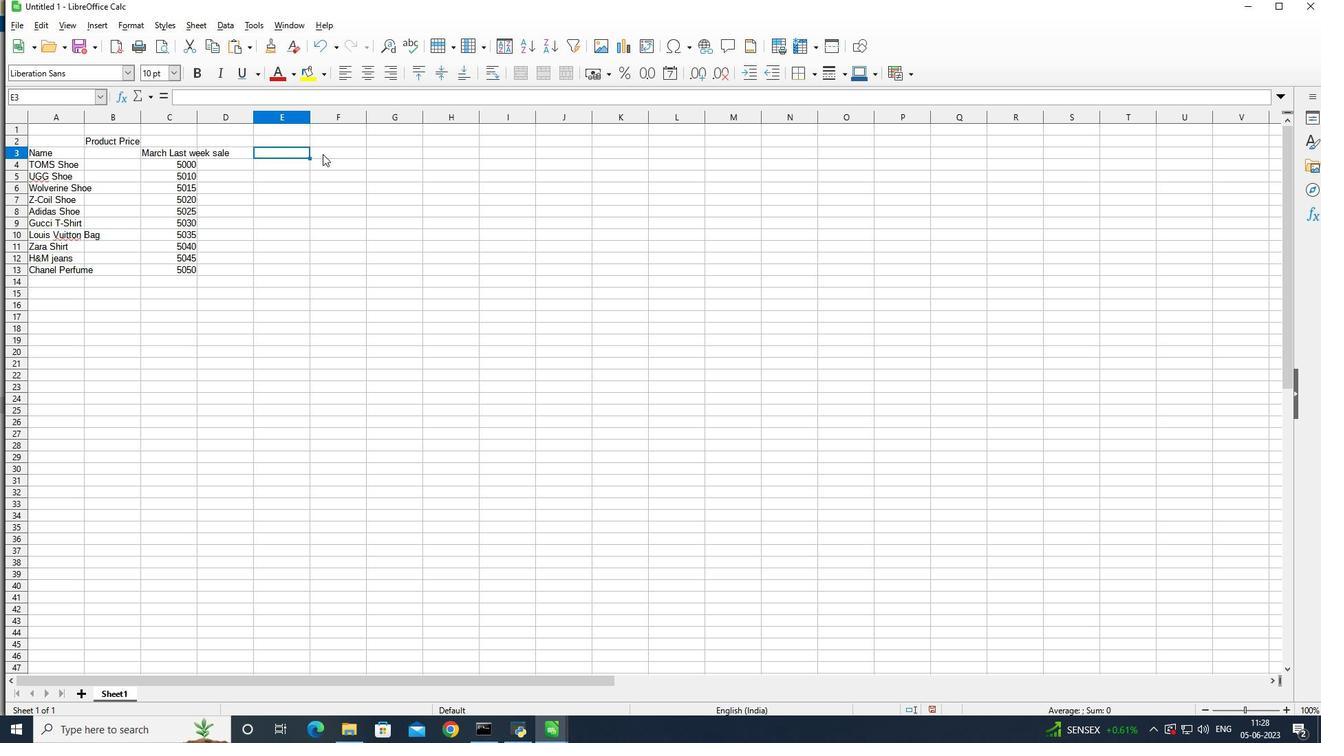 
Action: Key pressed <Key.shift>Product<Key.space><Key.shift>Price<Key.enter>5000<Key.enter>5015<Key.enter>50<Key.backspace>555<Key.enter>5045<Key.enter>506005065<Key.enter><Key.backspace><Key.backspace>
Screenshot: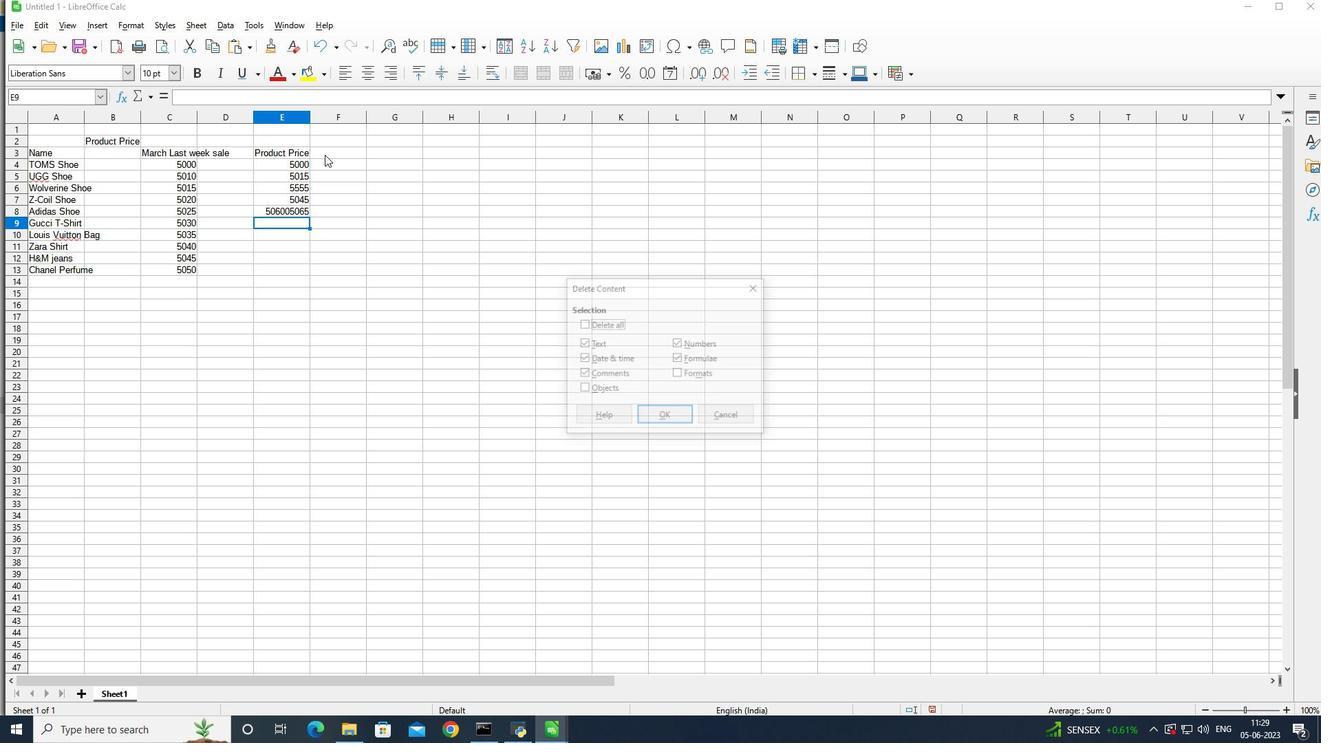 
Action: Mouse moved to (303, 212)
Screenshot: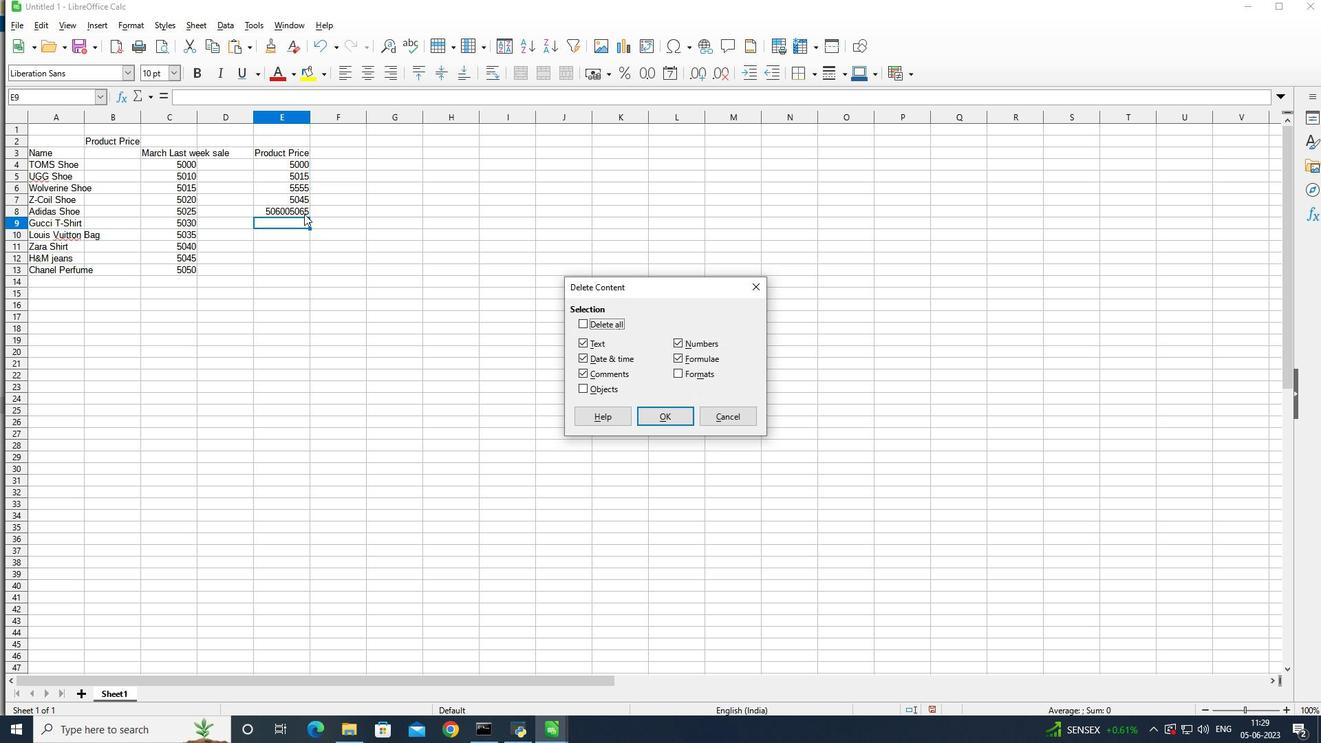 
Action: Mouse pressed left at (303, 212)
Screenshot: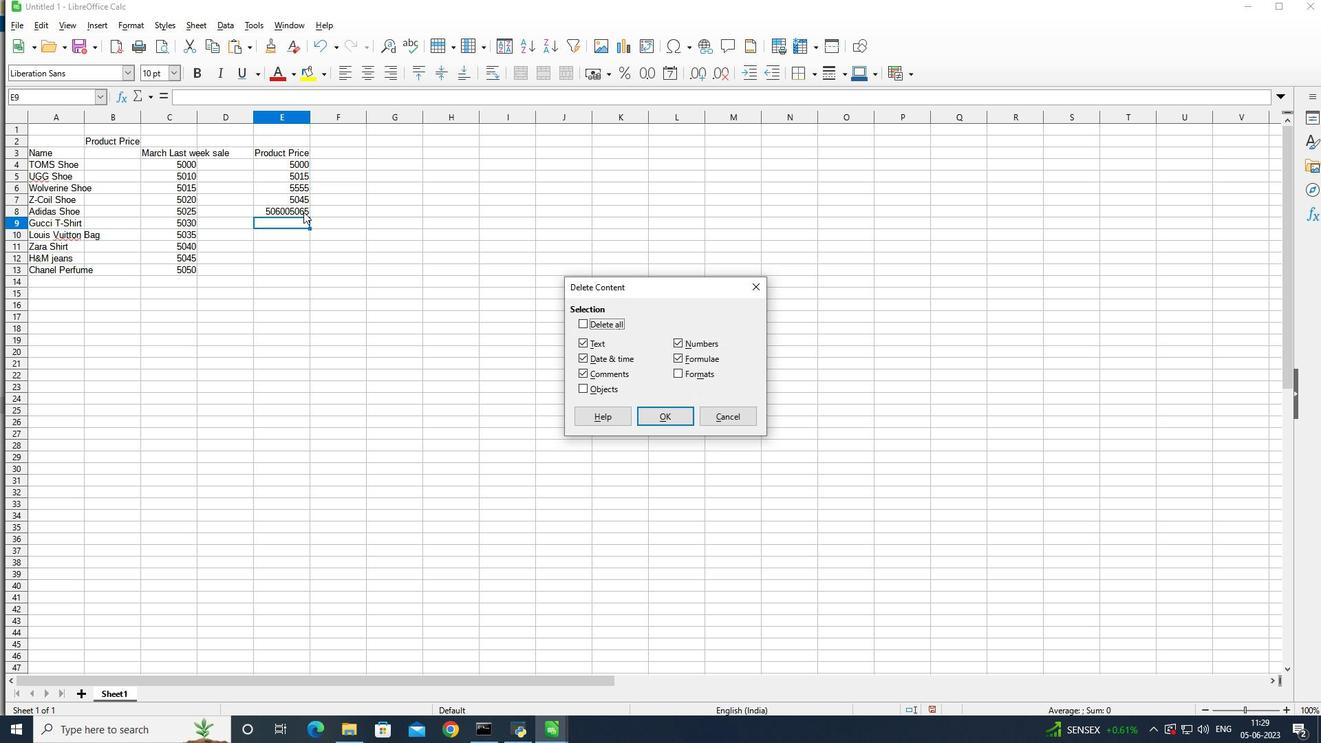 
Action: Mouse moved to (761, 284)
Screenshot: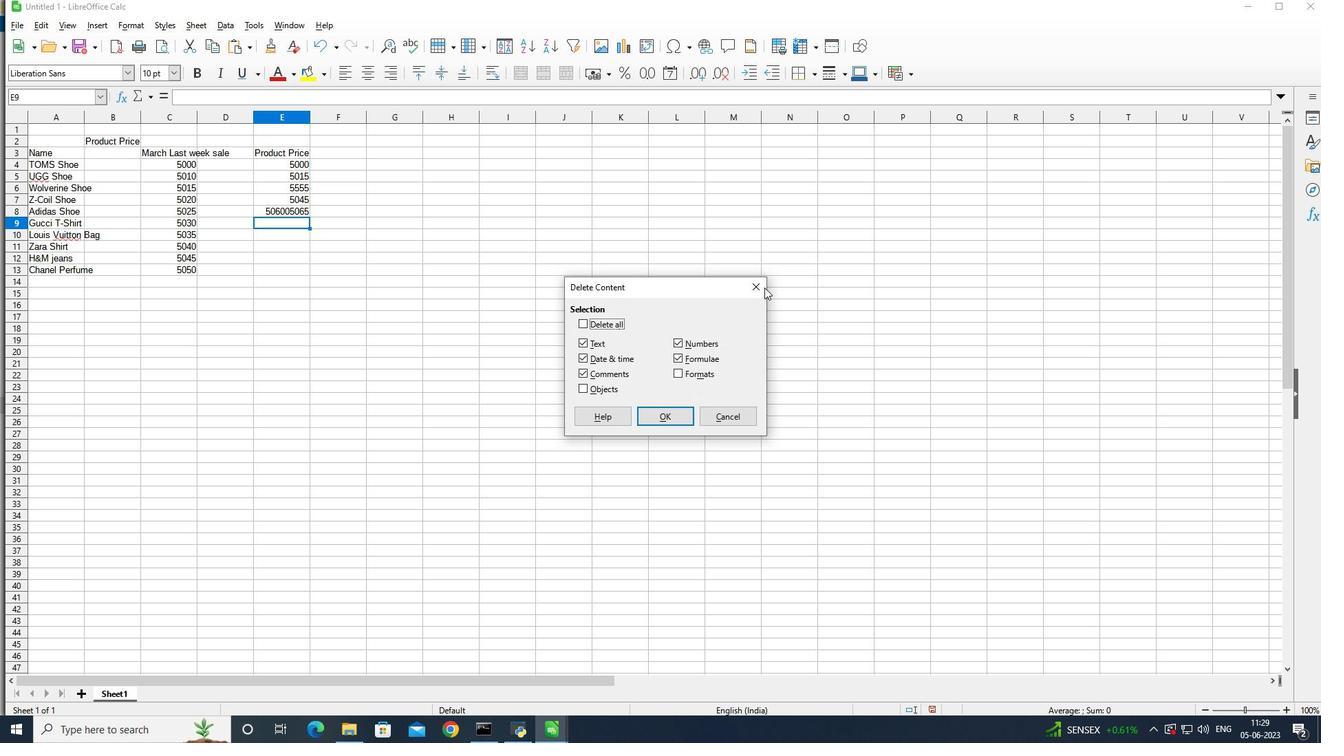 
Action: Mouse pressed left at (761, 284)
Screenshot: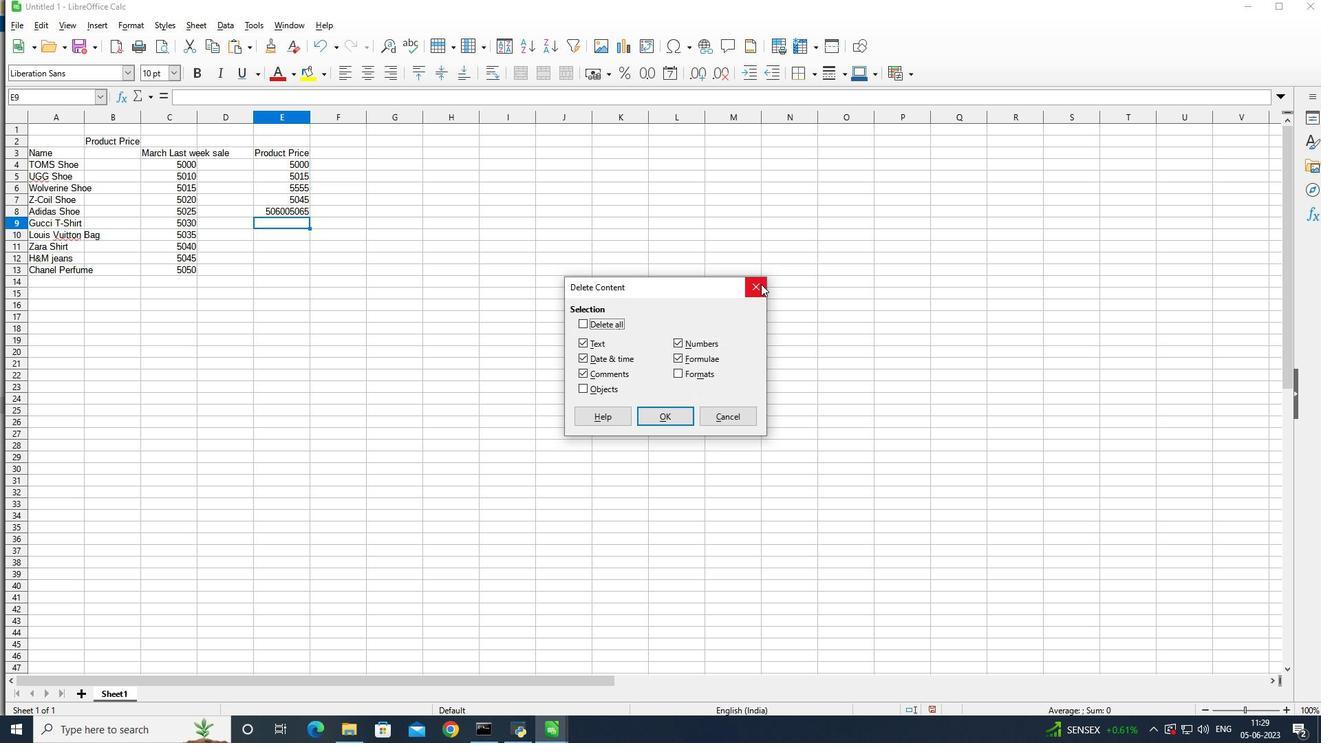 
Action: Mouse moved to (282, 209)
Screenshot: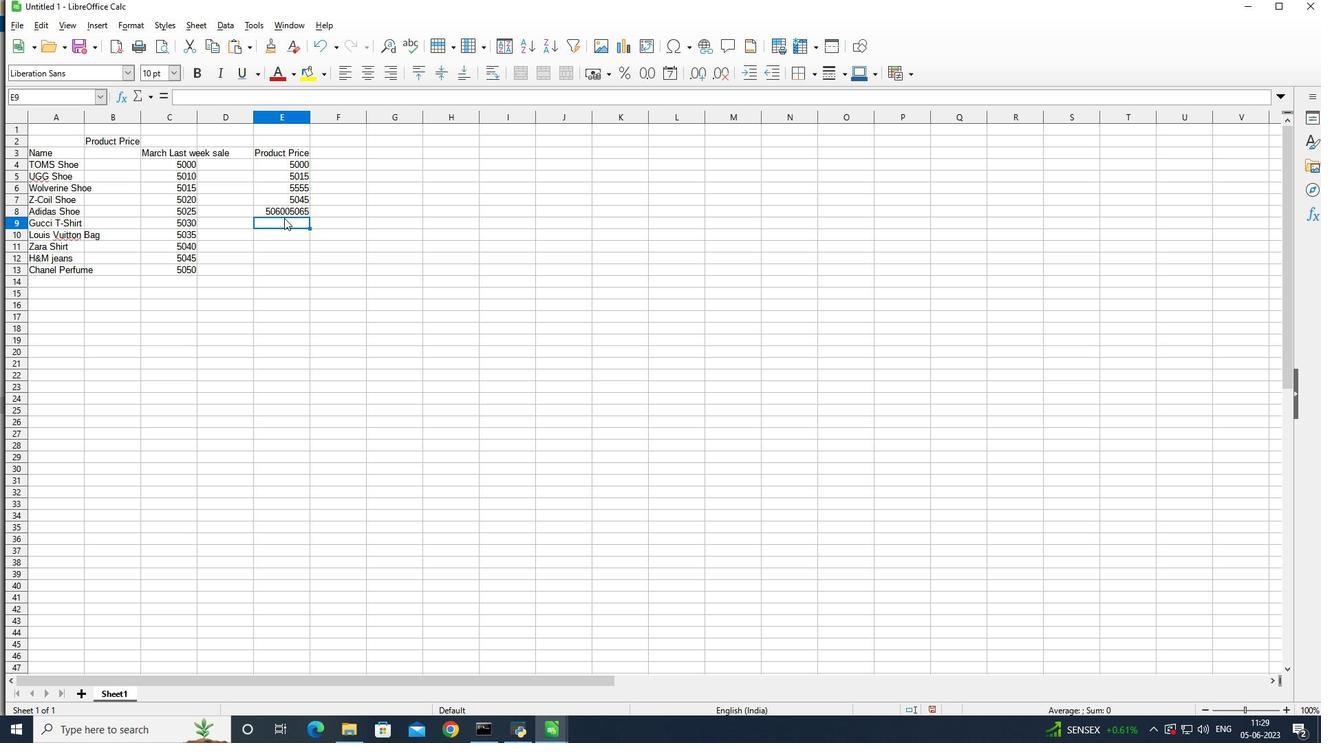 
Action: Mouse pressed left at (282, 209)
Screenshot: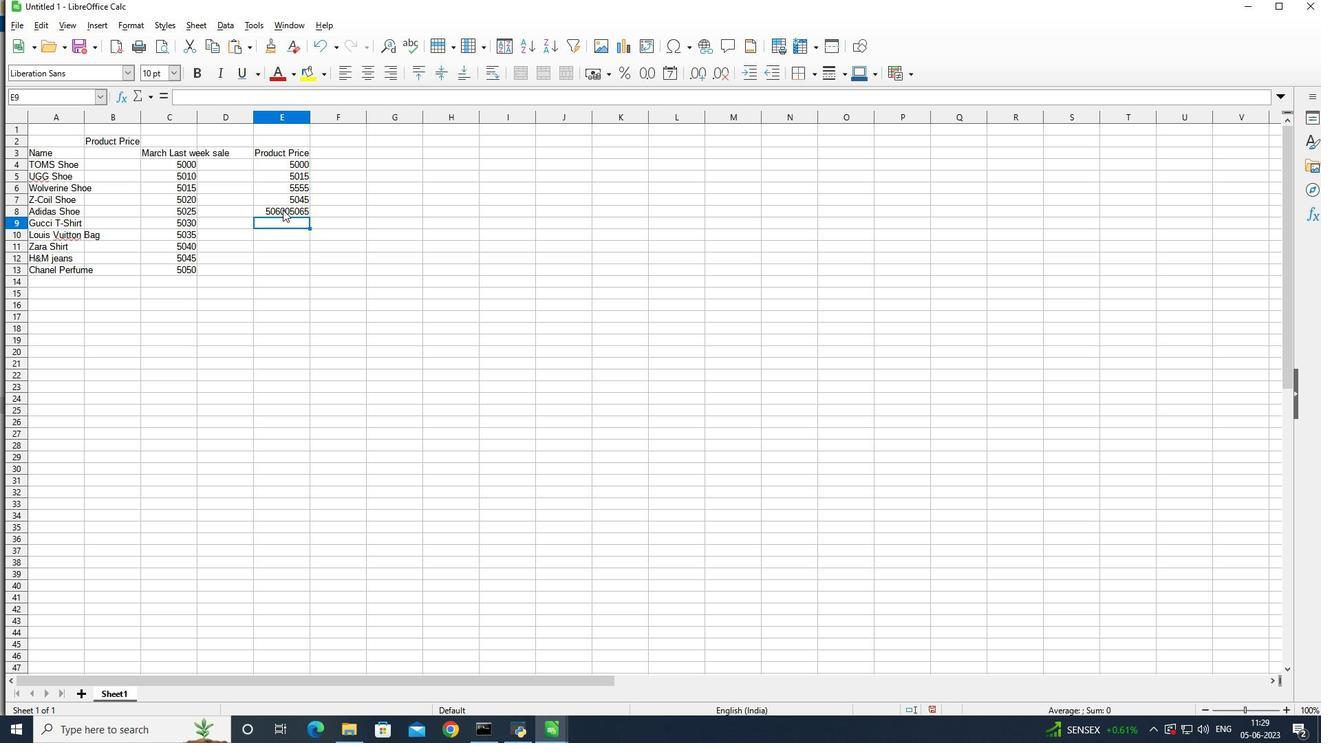 
Action: Mouse moved to (724, 254)
Screenshot: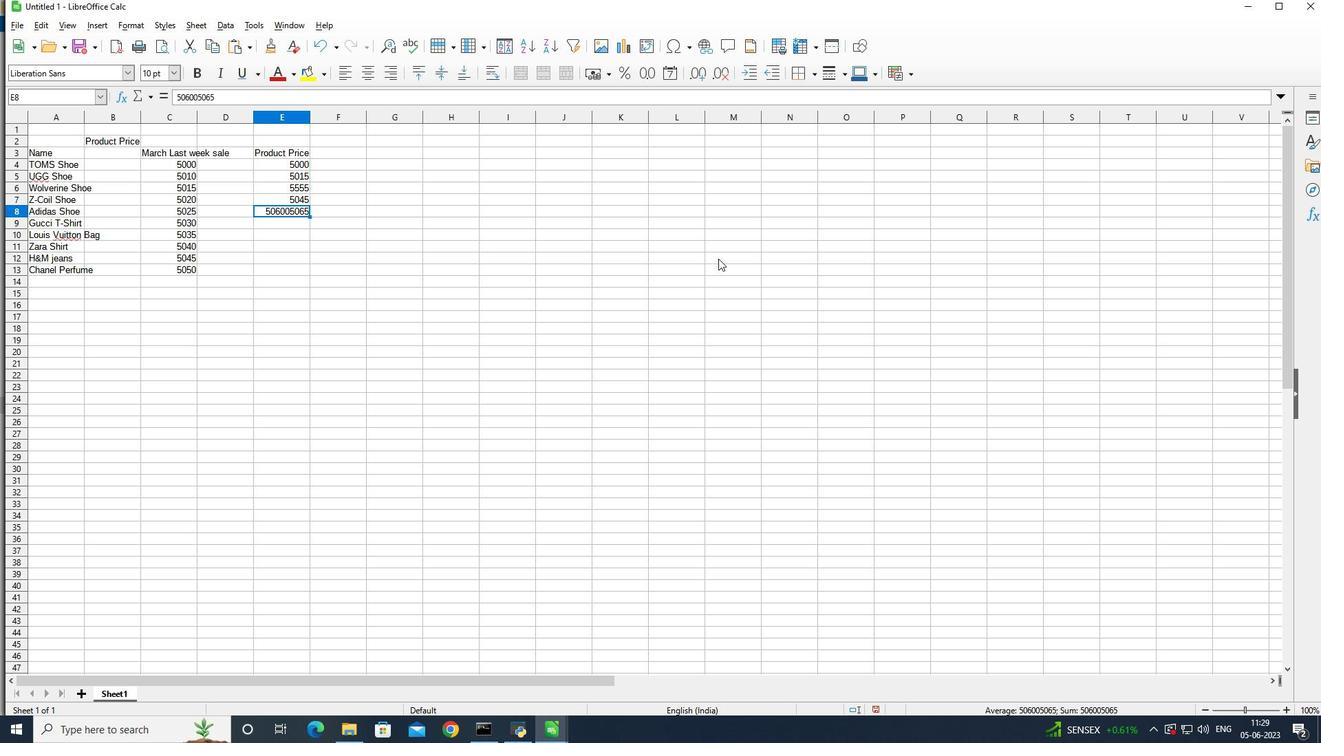 
Action: Key pressed 5060<Key.enter>5065<Key.enter>6070<Key.enter>6075<Key.enter>6085<Key.enter>609<Key.backspace><Key.backspace><Key.backspace>
Screenshot: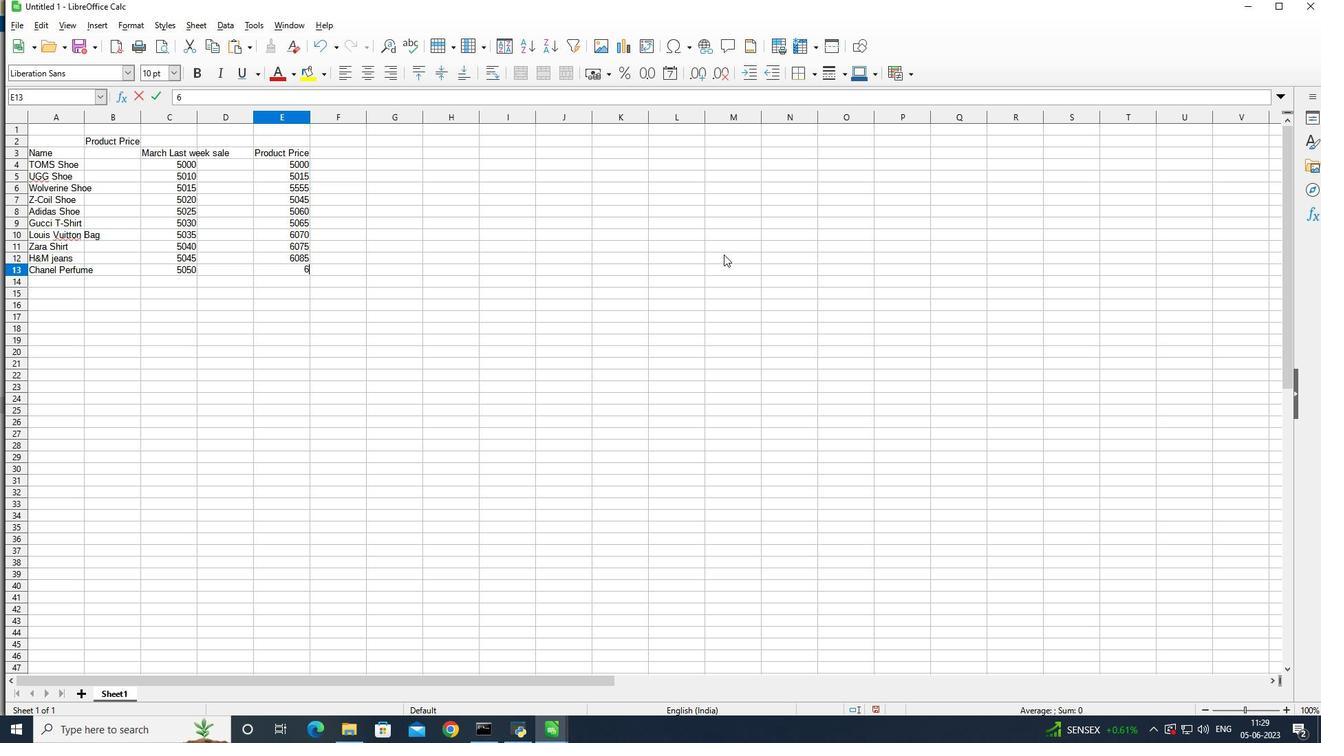 
Action: Mouse moved to (747, 338)
Screenshot: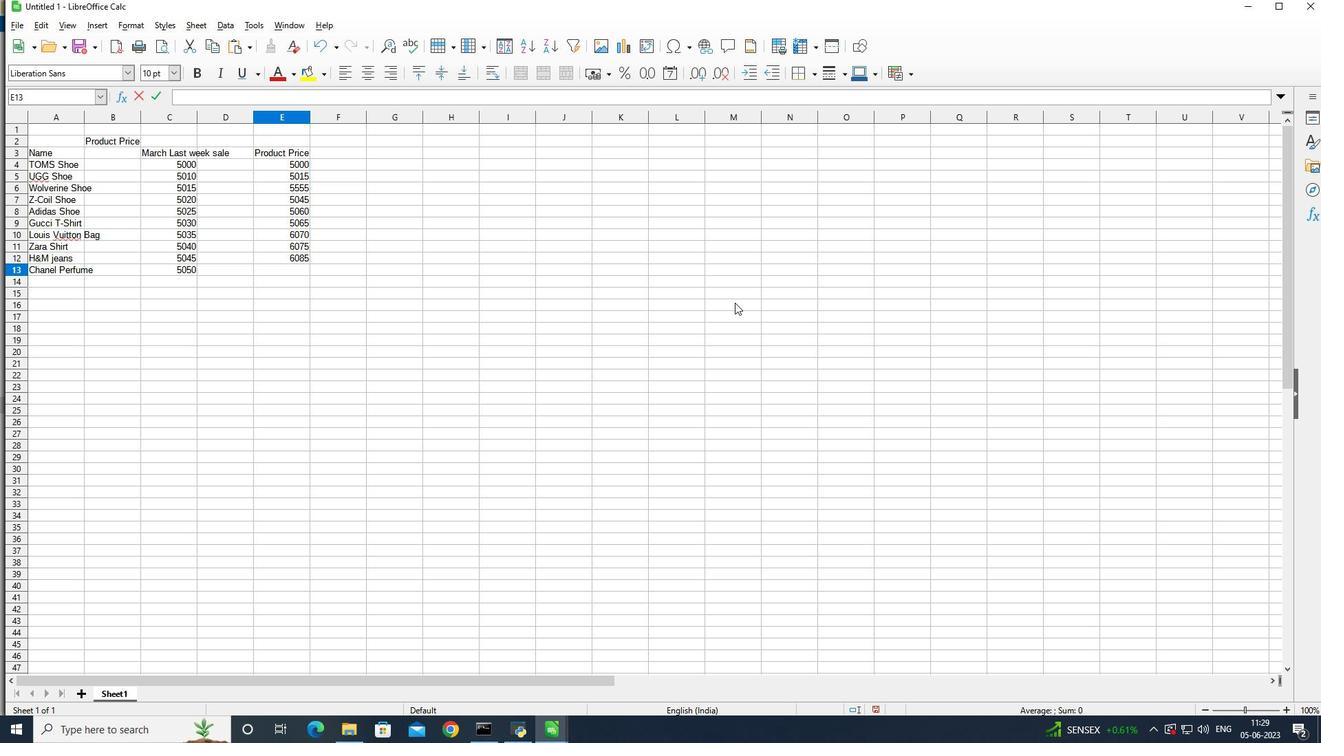 
Action: Key pressed 10000
Screenshot: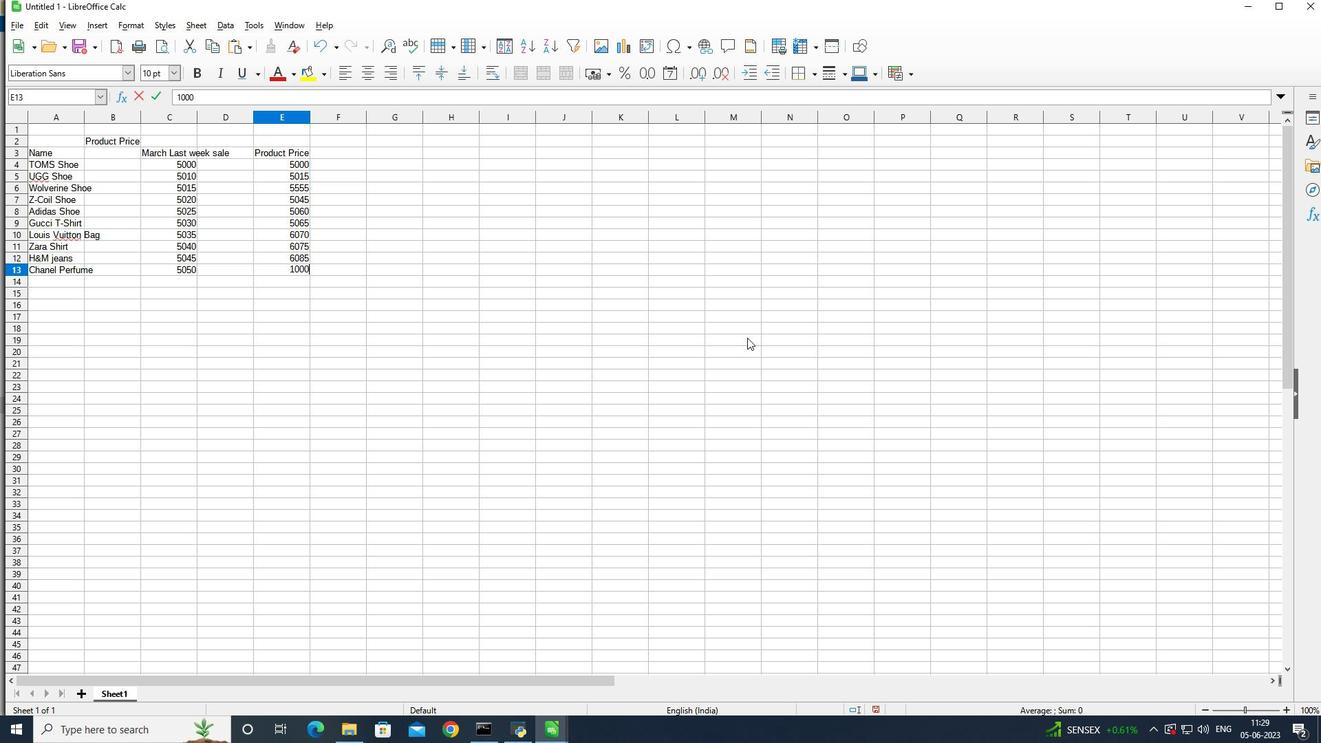 
Action: Mouse moved to (897, 271)
Screenshot: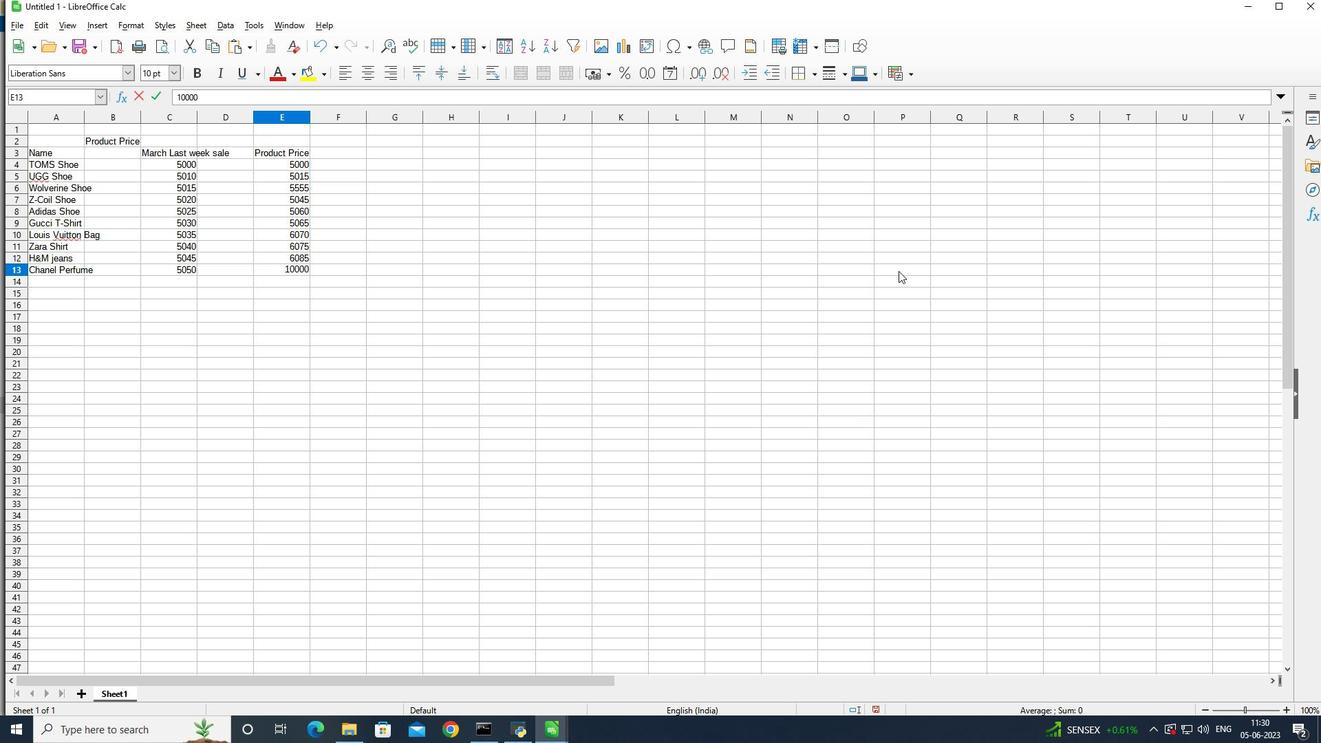 
Action: Key pressed ctrl+S
Screenshot: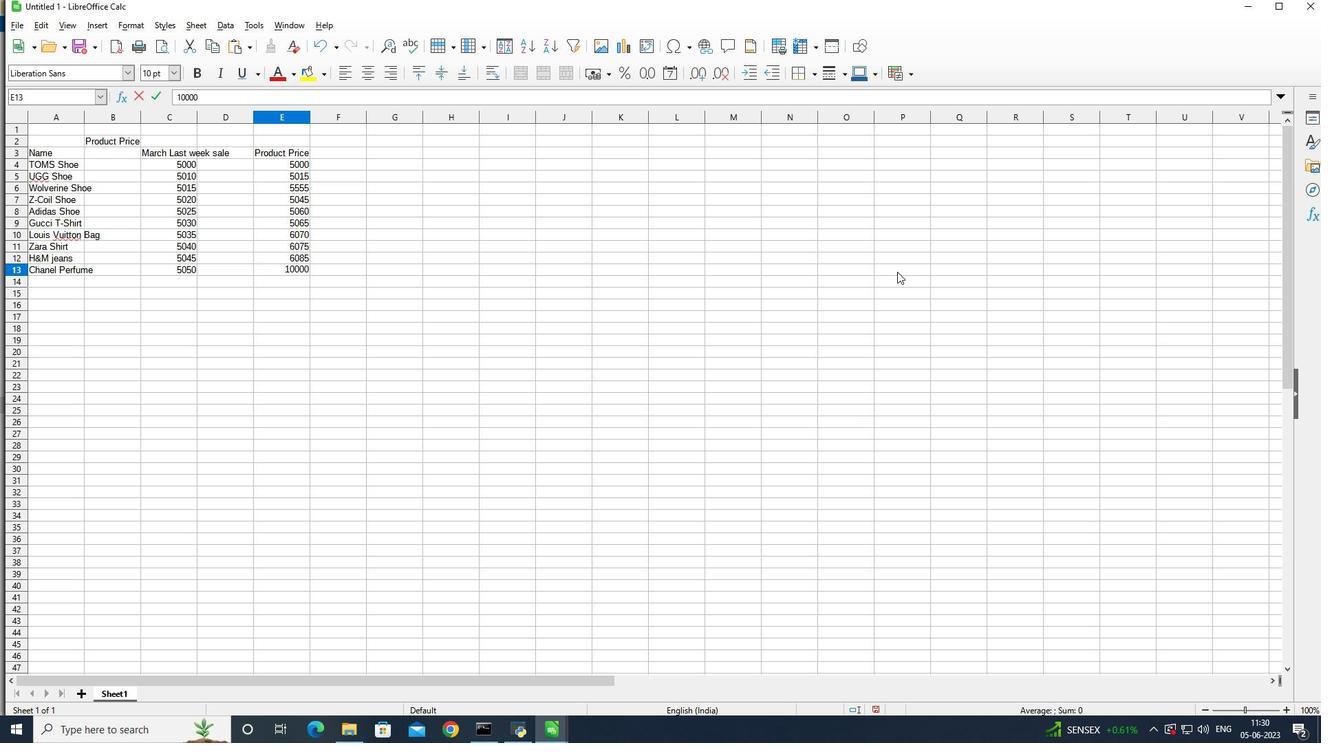 
Action: Mouse moved to (927, 292)
Screenshot: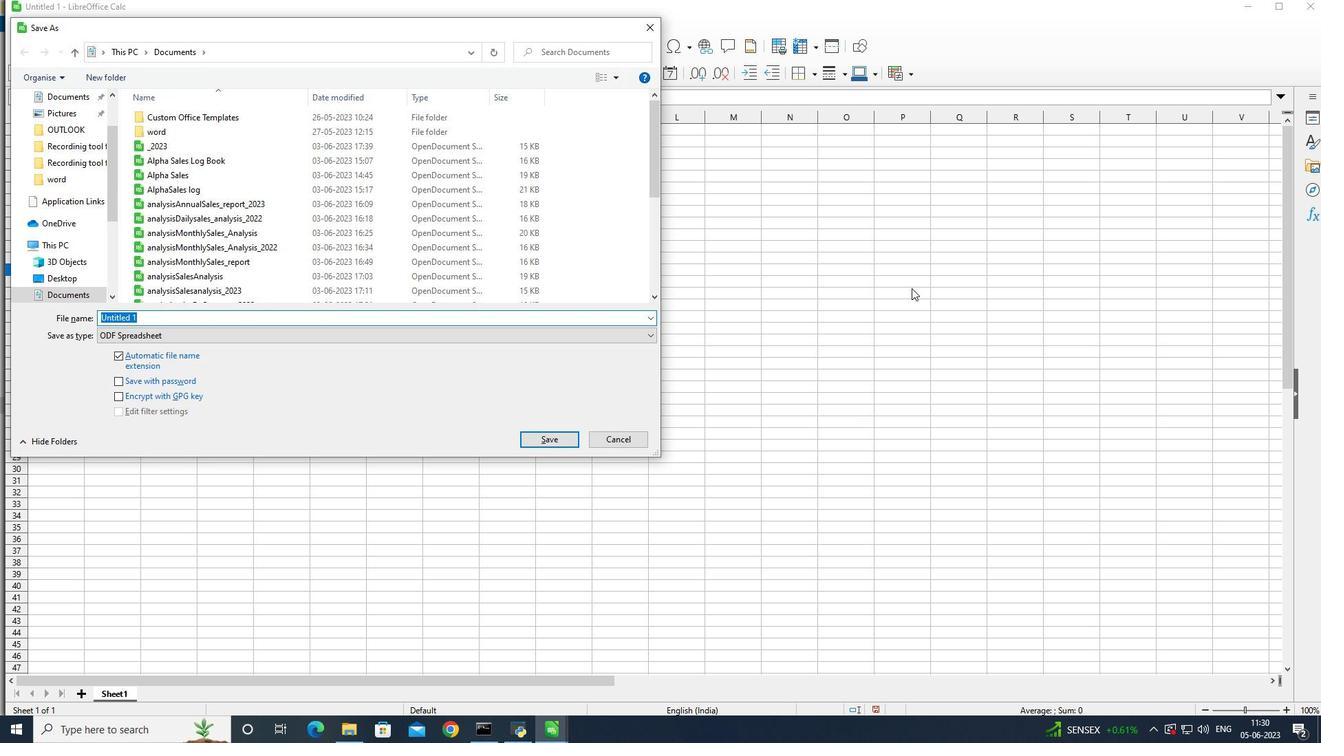 
Action: Key pressed analysis<Key.shift>Sales<Key.shift>By<Key.shift>Store<Key.shift_r><Key.shift_r><Key.shift_r><Key.shift_r><Key.shift_r><Key.shift_r><Key.shift_r>_2024<Key.enter><Key.enter>
Screenshot: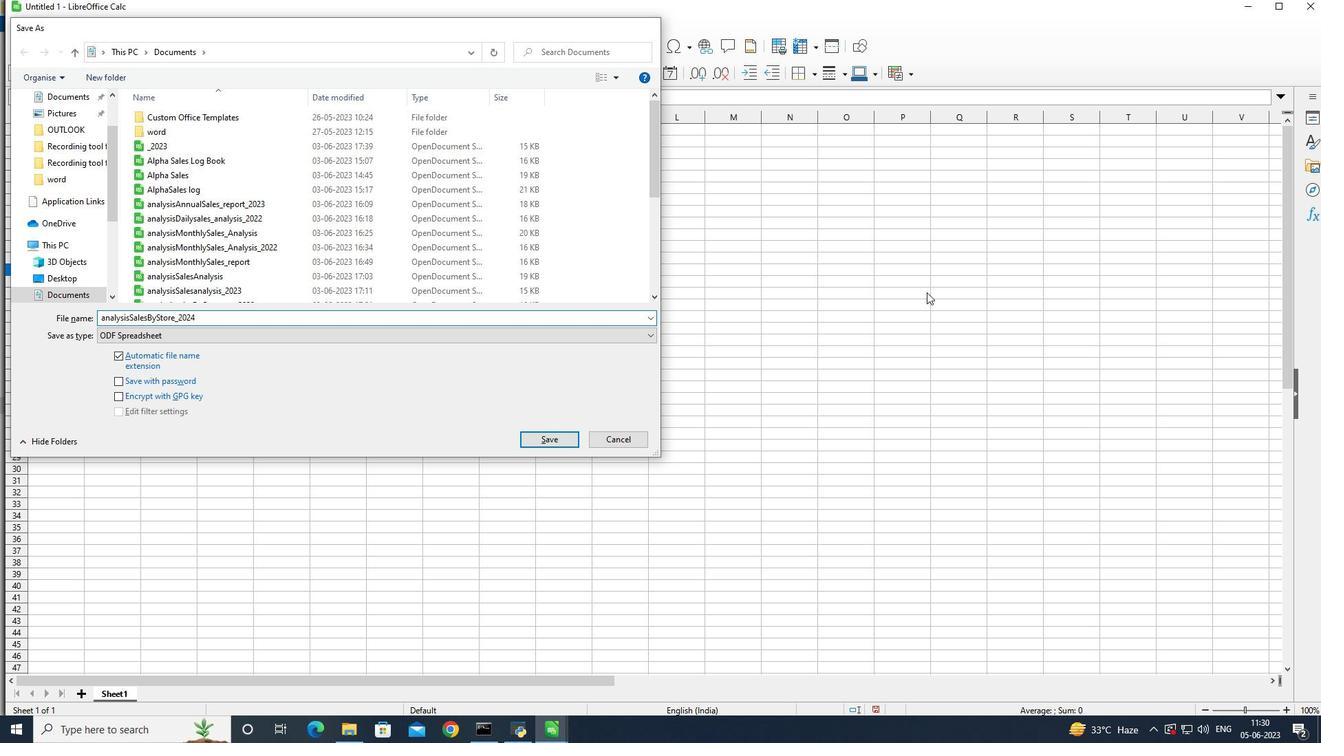
Action: Mouse moved to (927, 293)
Screenshot: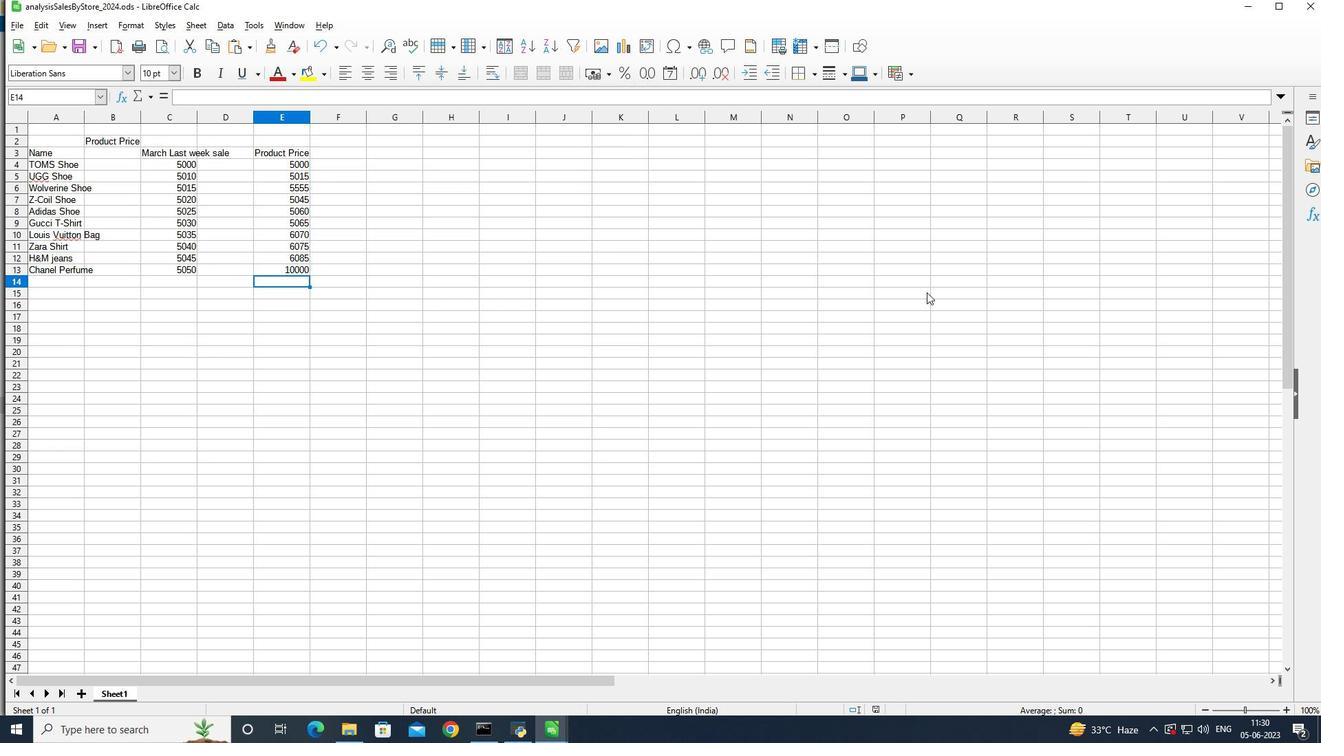 
